 Task: Look for space in Tonekābon, Iran from 2nd September, 2023 to 6th September, 2023 for 2 adults in price range Rs.15000 to Rs.20000. Place can be entire place with 1  bedroom having 1 bed and 1 bathroom. Property type can be house, flat, guest house, hotel. Amenities needed are: washing machine. Booking option can be shelf check-in. Required host language is English.
Action: Mouse moved to (516, 94)
Screenshot: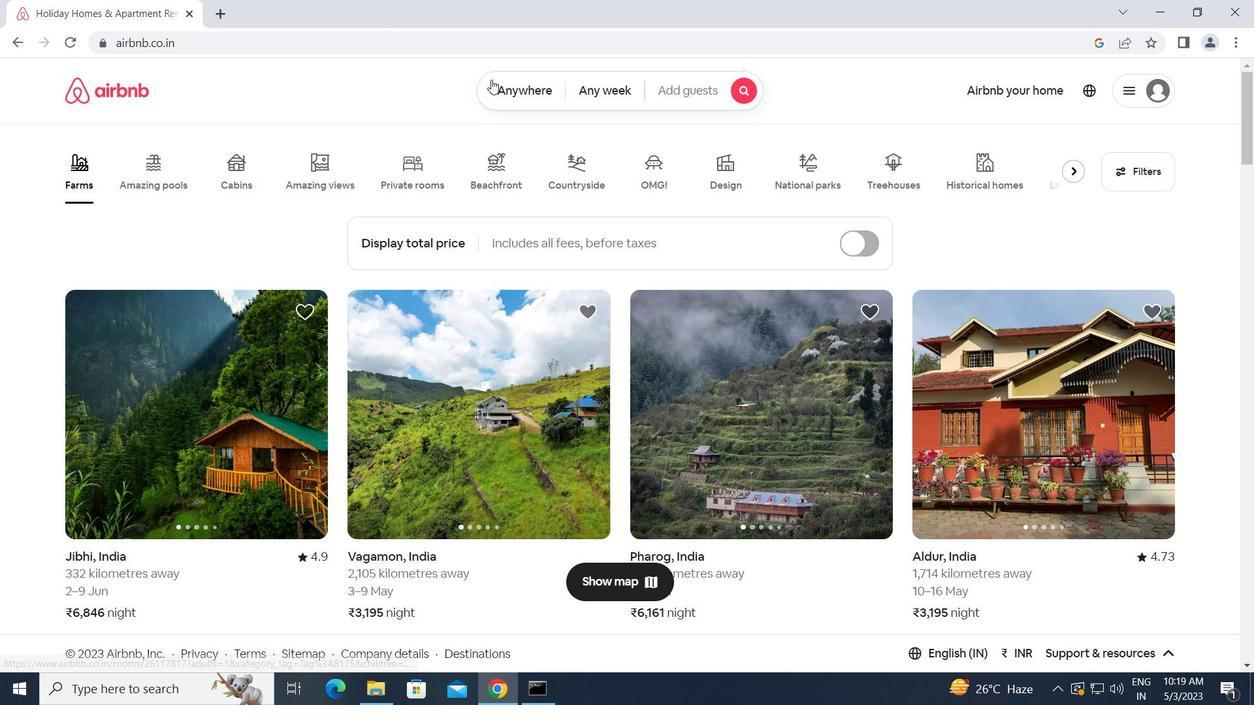 
Action: Mouse pressed left at (516, 94)
Screenshot: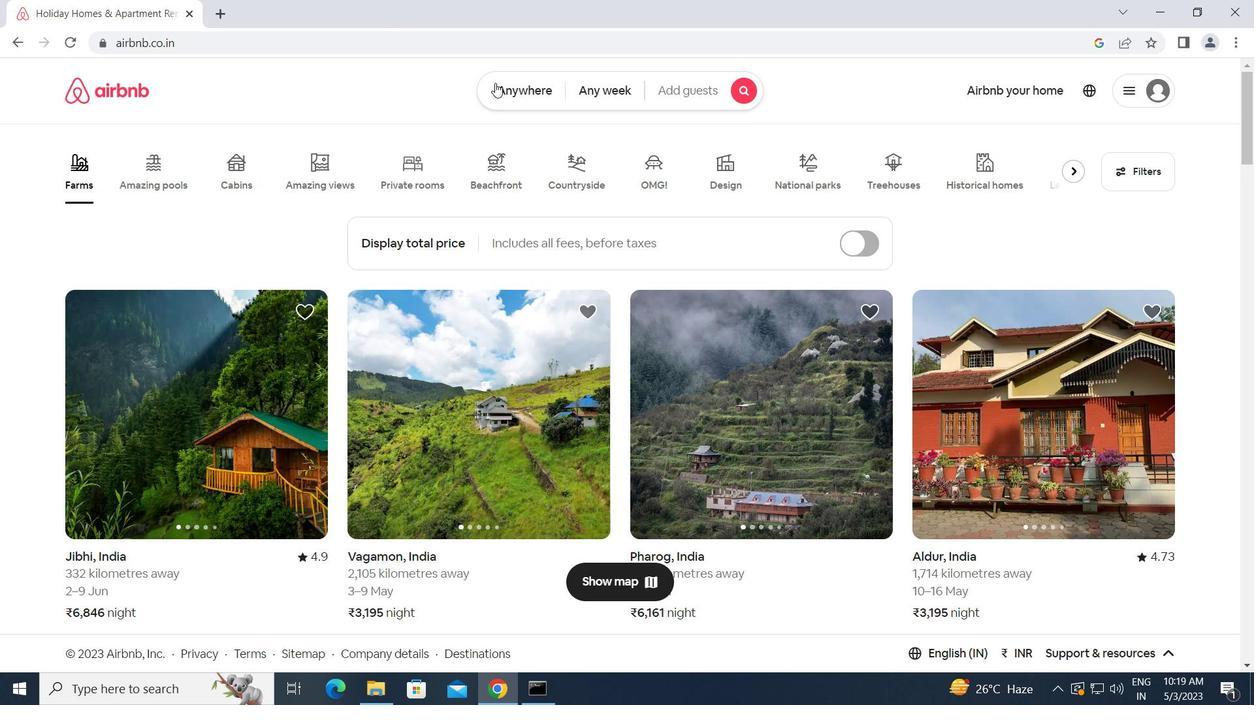 
Action: Mouse moved to (452, 154)
Screenshot: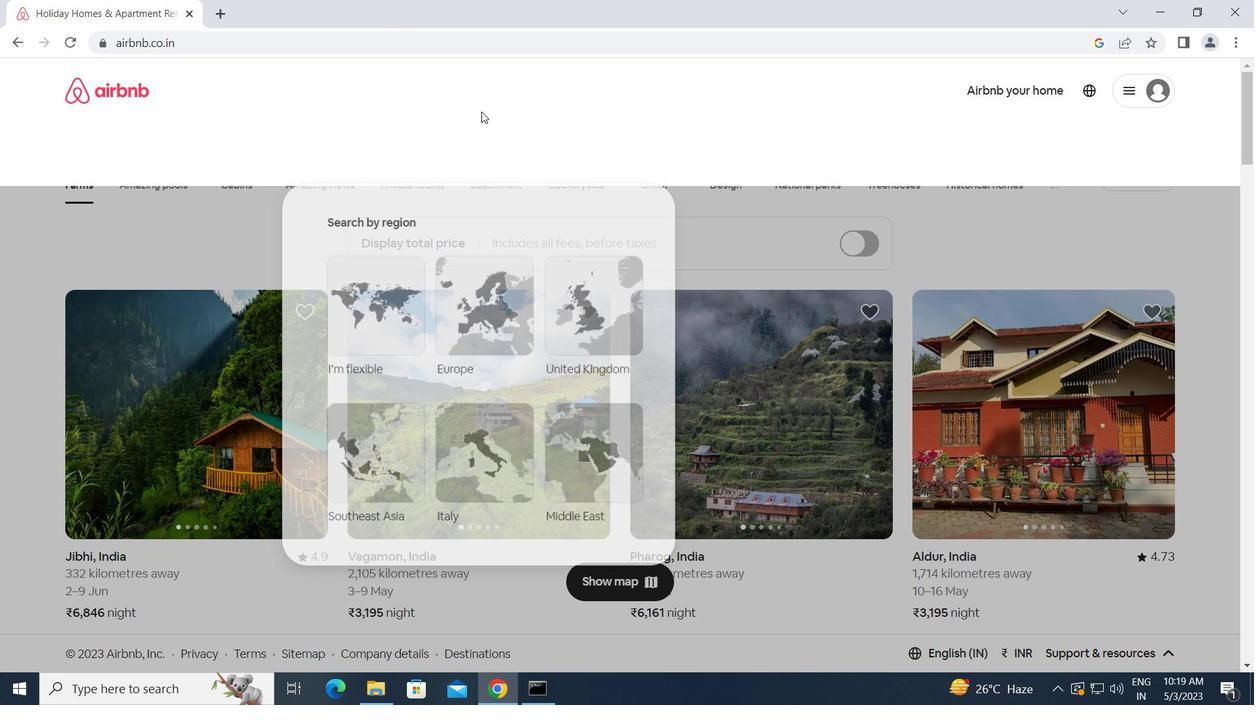 
Action: Mouse pressed left at (452, 154)
Screenshot: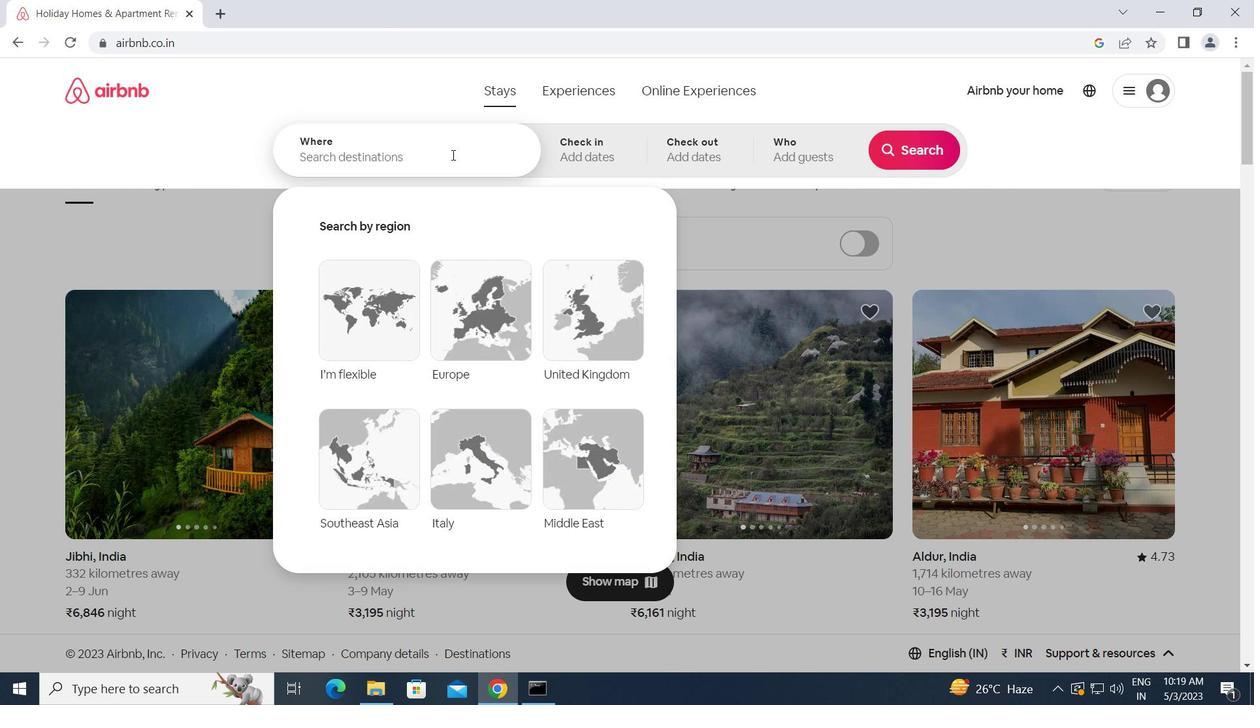 
Action: Key pressed t<Key.caps_lock>onekabon,<Key.space><Key.caps_lock>i<Key.caps_lock>ran<Key.enter>
Screenshot: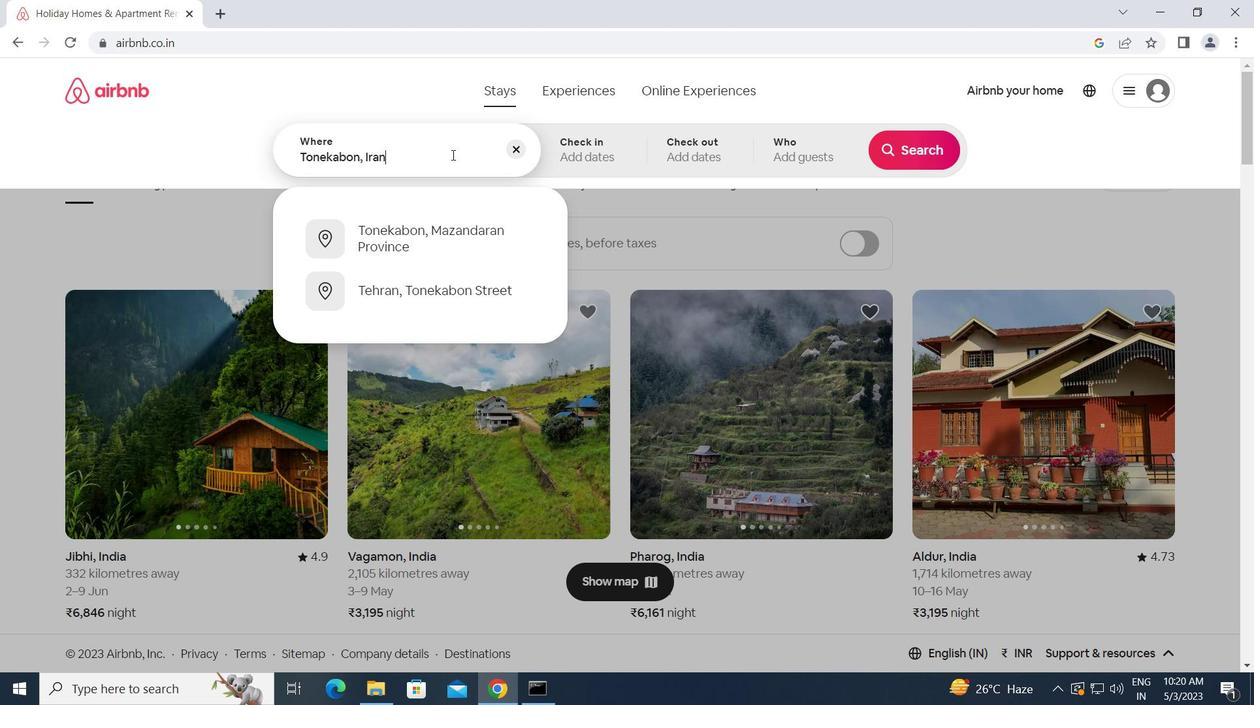 
Action: Mouse moved to (913, 273)
Screenshot: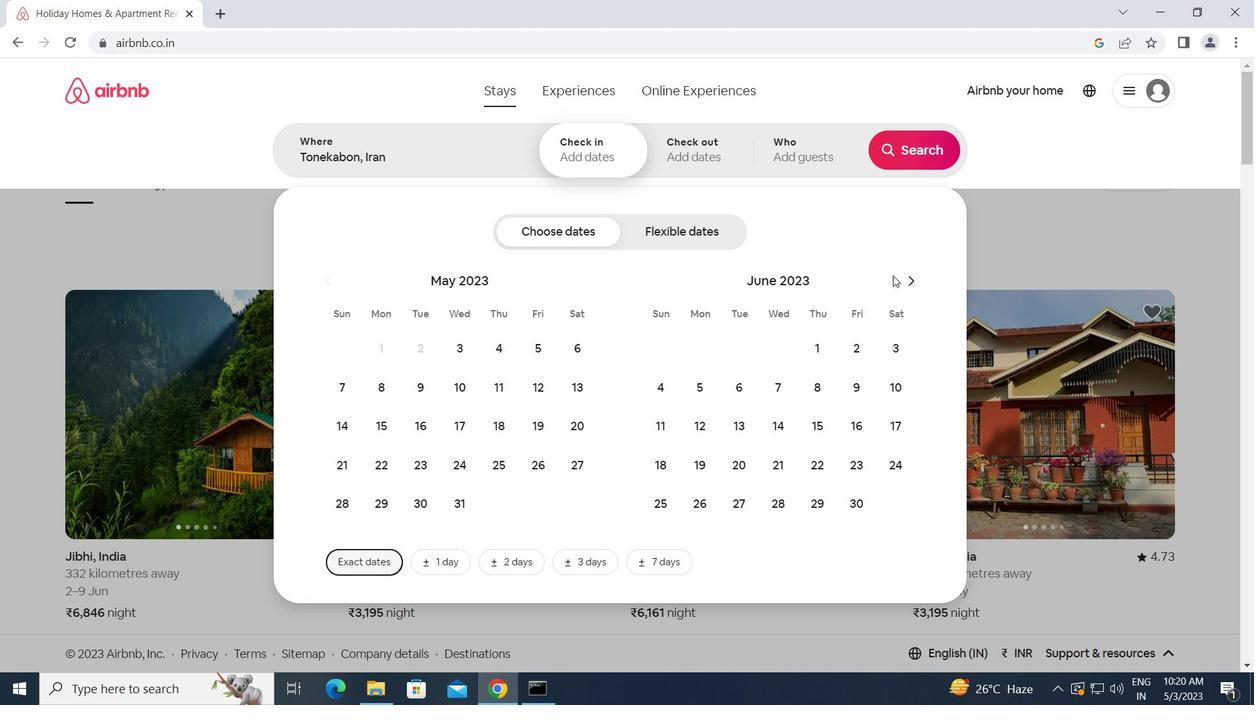 
Action: Mouse pressed left at (913, 273)
Screenshot: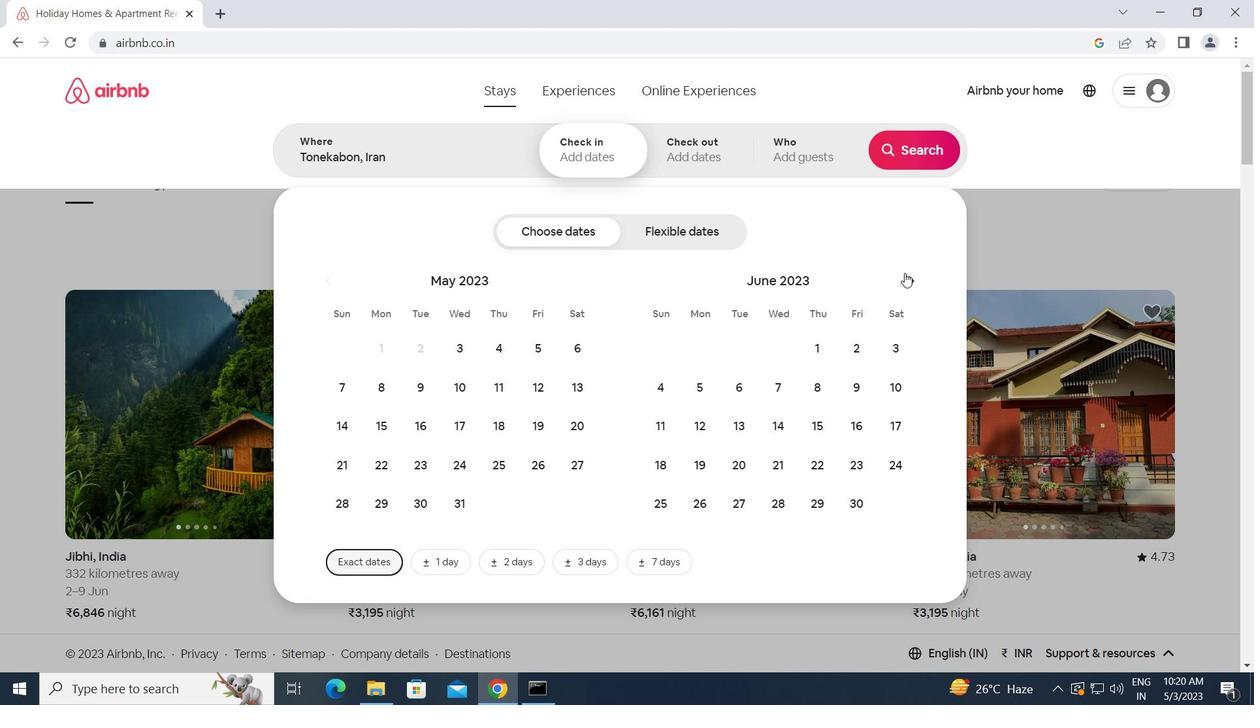 
Action: Mouse pressed left at (913, 273)
Screenshot: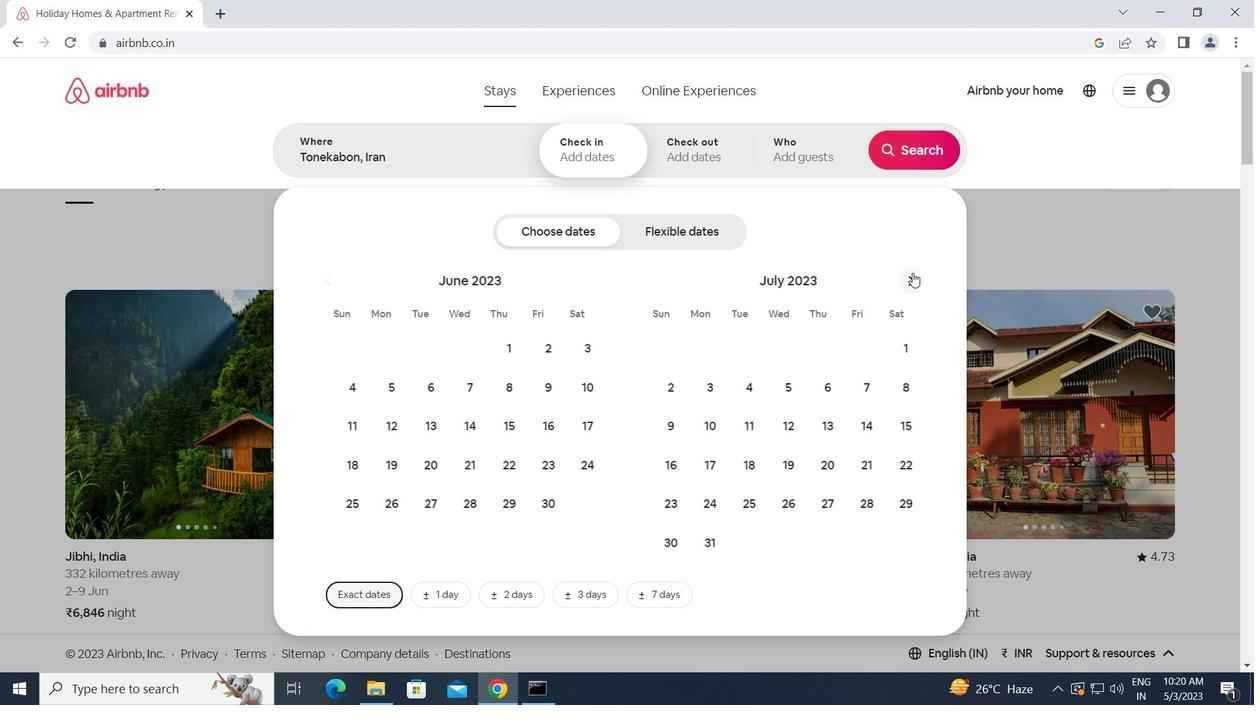 
Action: Mouse pressed left at (913, 273)
Screenshot: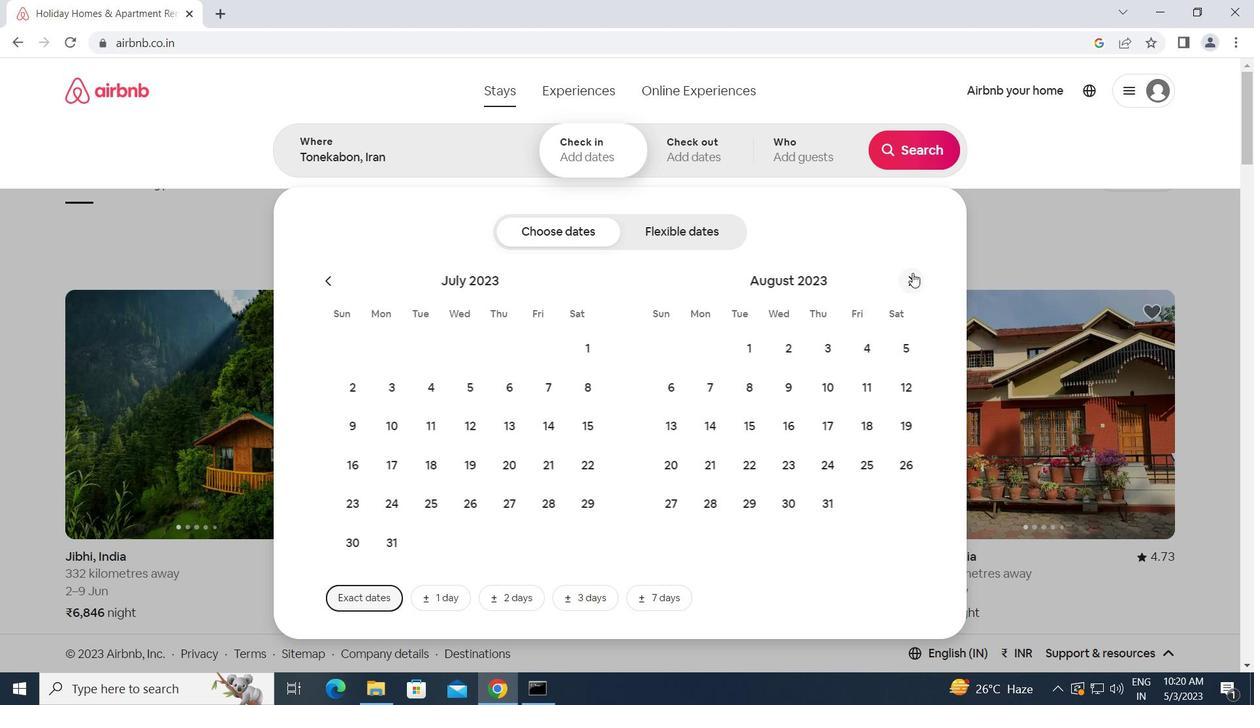 
Action: Mouse moved to (898, 345)
Screenshot: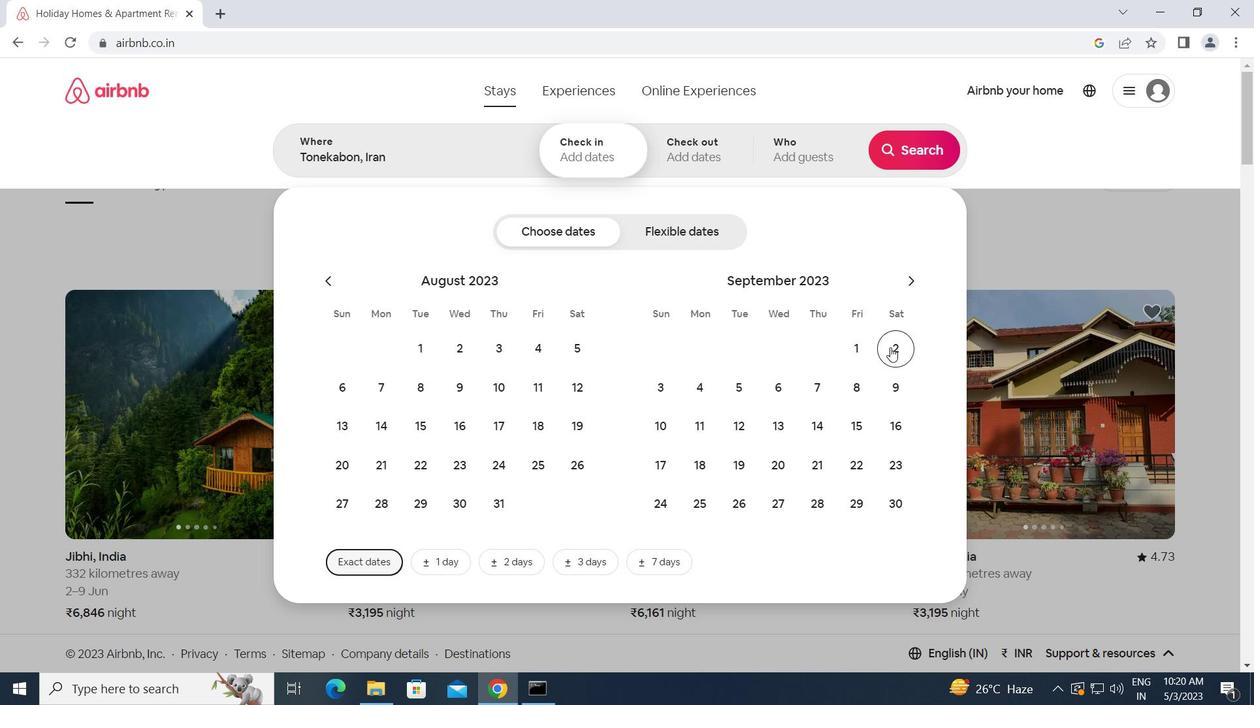 
Action: Mouse pressed left at (898, 345)
Screenshot: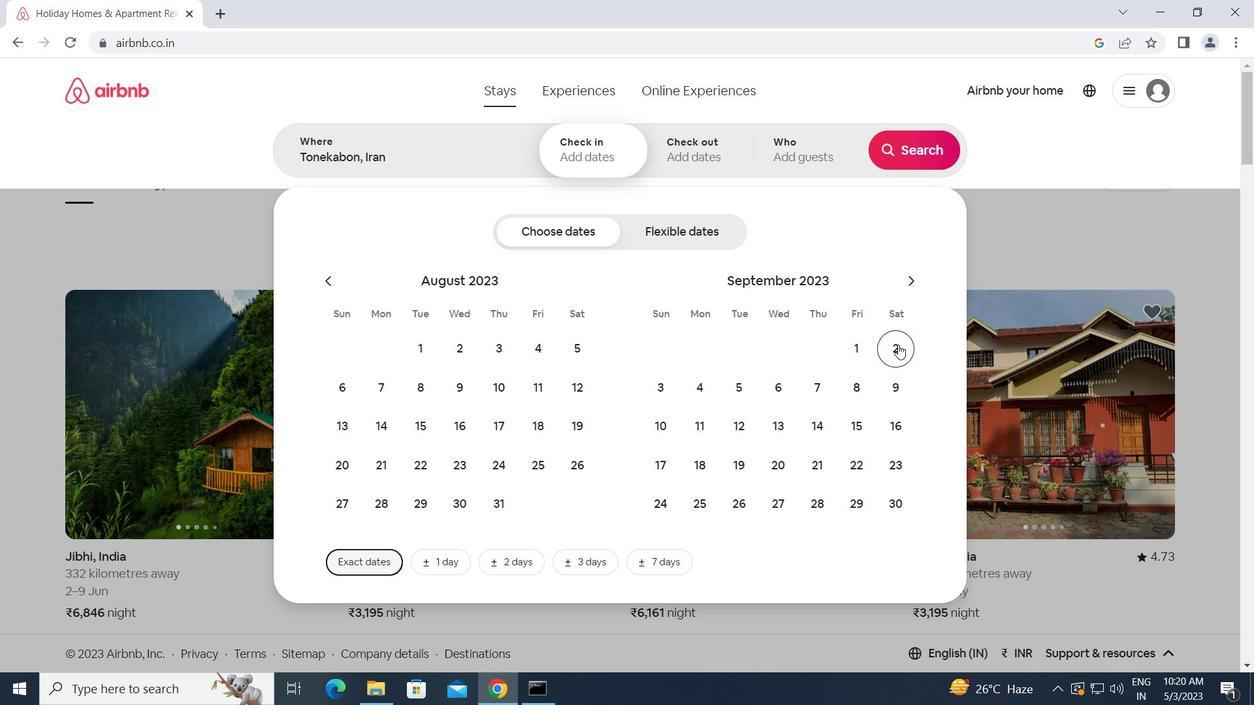
Action: Mouse moved to (778, 387)
Screenshot: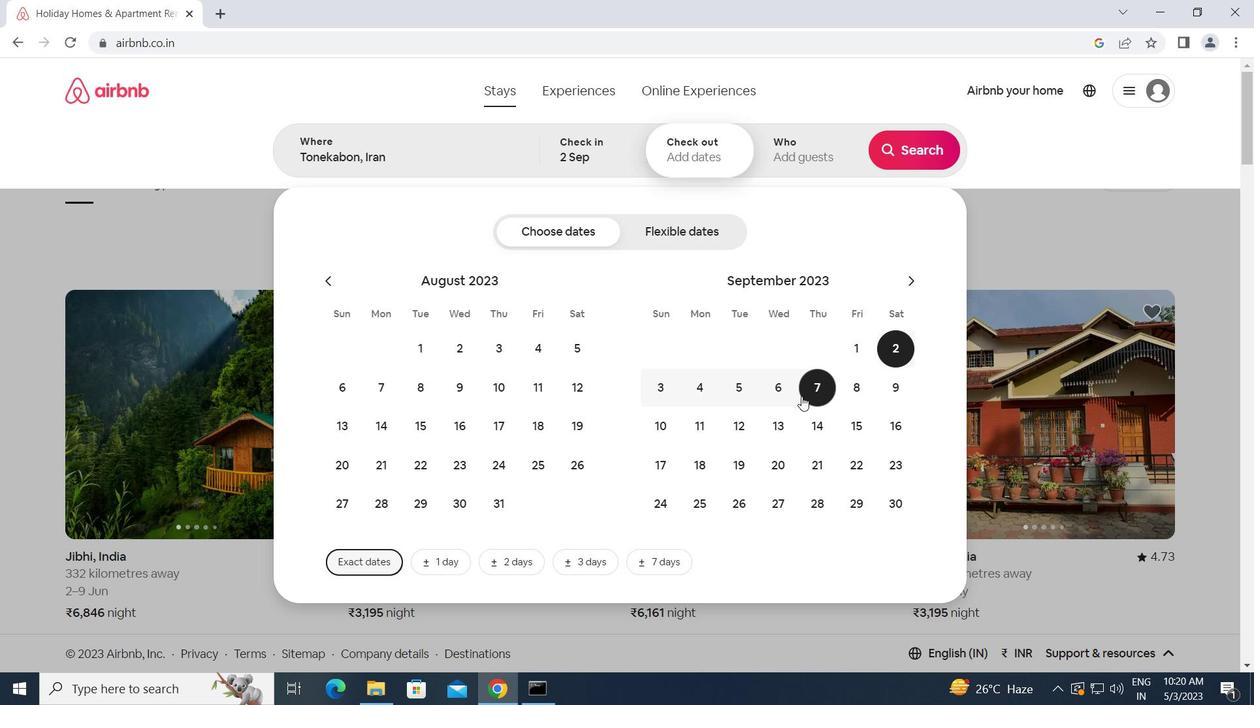 
Action: Mouse pressed left at (778, 387)
Screenshot: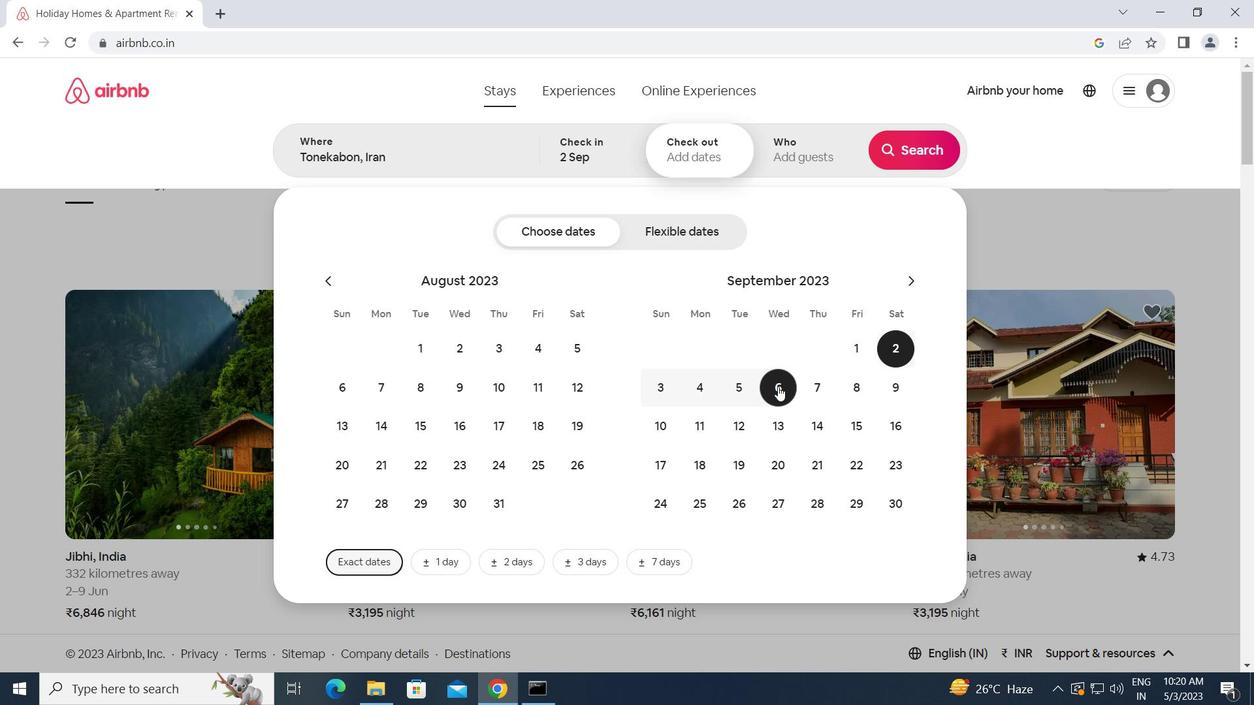 
Action: Mouse moved to (795, 154)
Screenshot: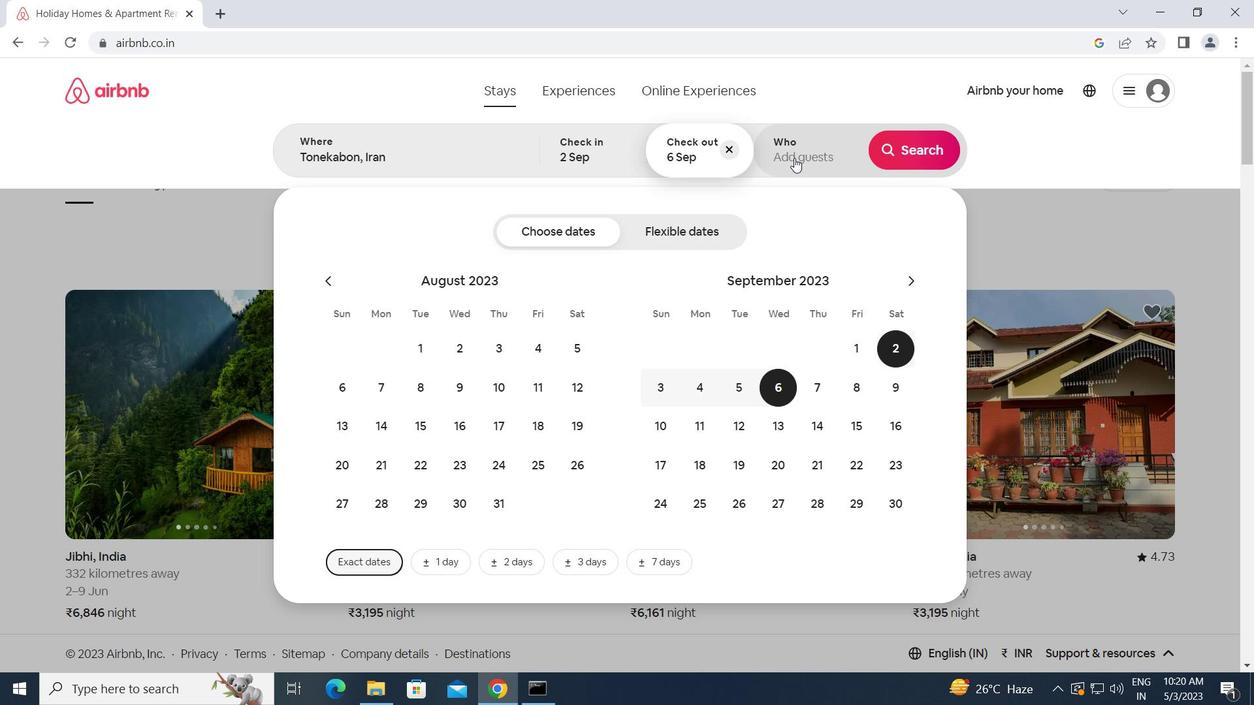 
Action: Mouse pressed left at (795, 154)
Screenshot: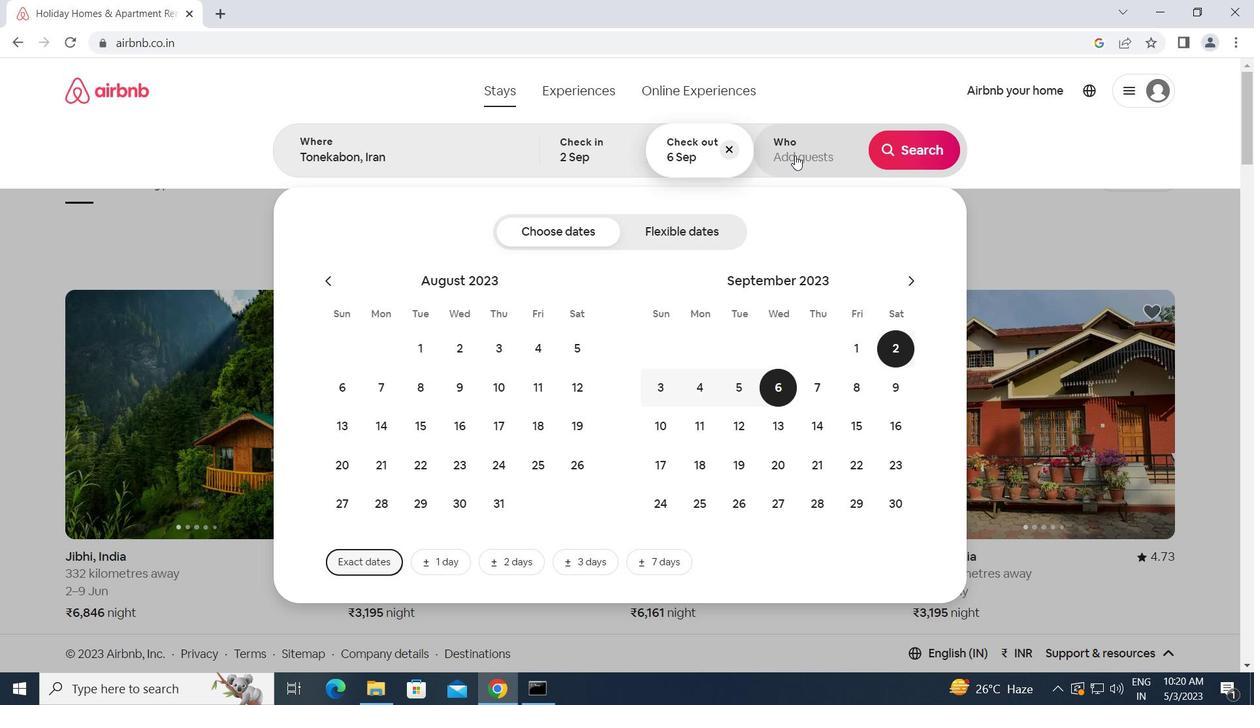 
Action: Mouse moved to (920, 236)
Screenshot: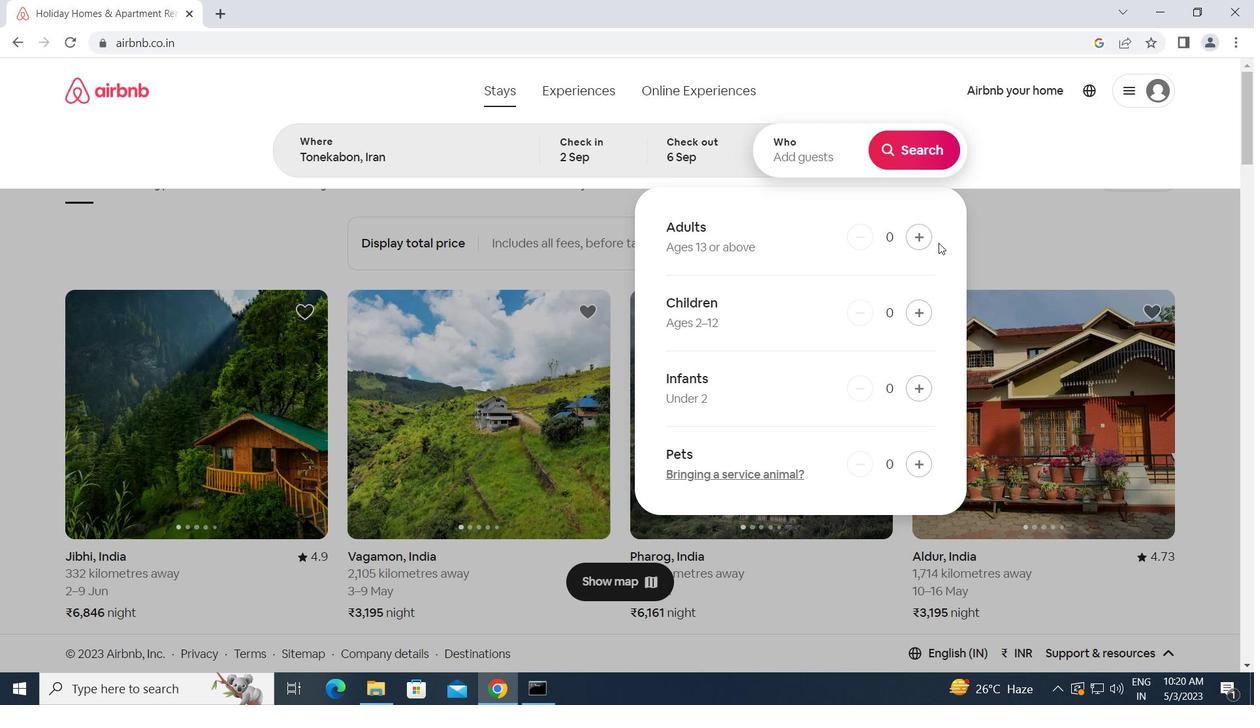 
Action: Mouse pressed left at (920, 236)
Screenshot: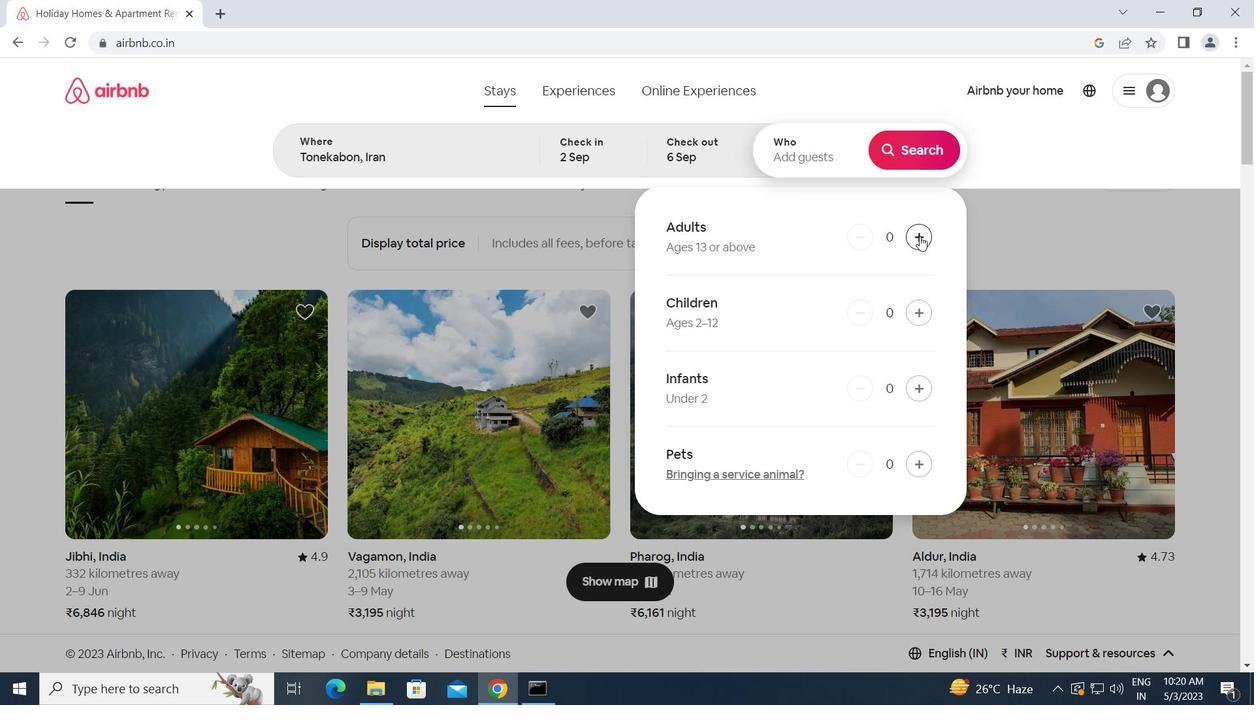 
Action: Mouse pressed left at (920, 236)
Screenshot: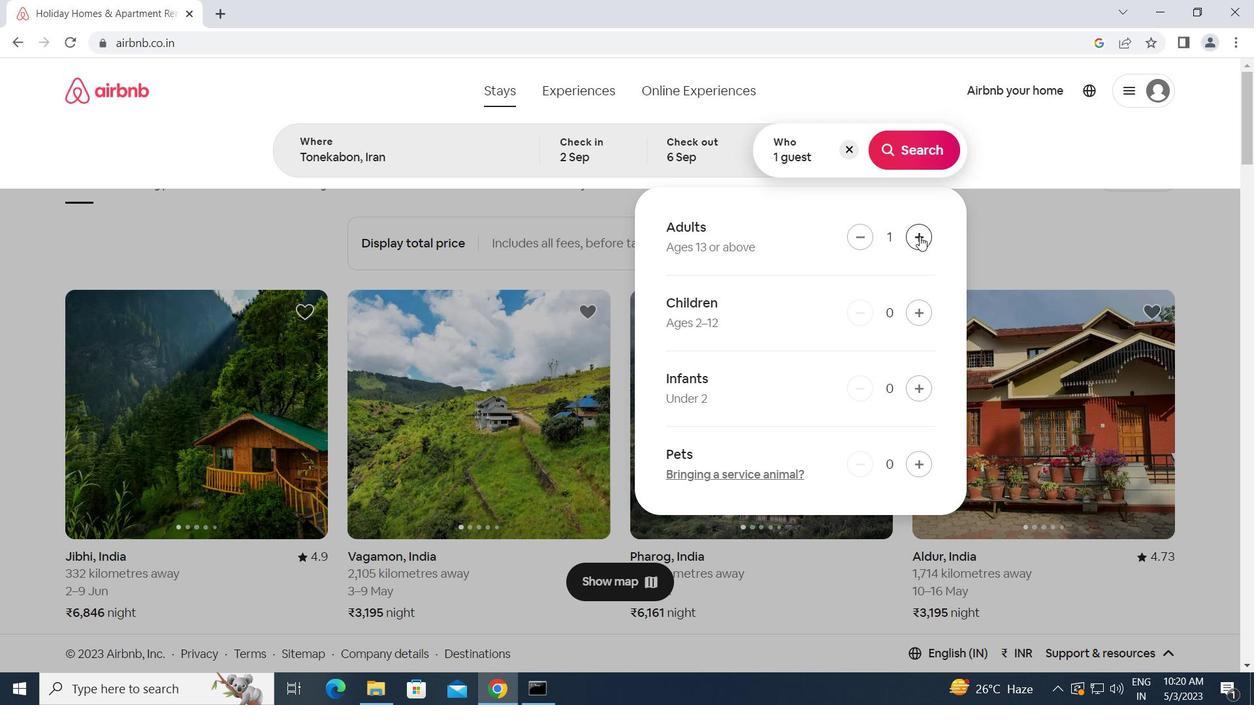 
Action: Mouse moved to (911, 163)
Screenshot: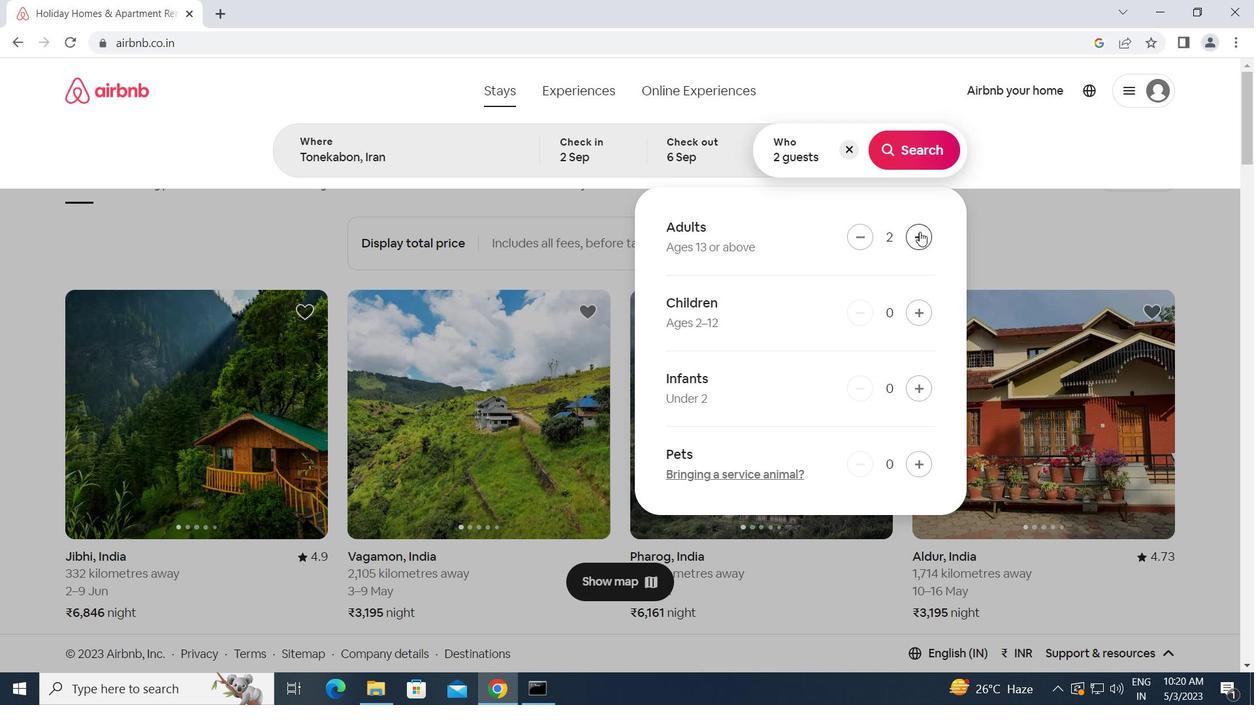 
Action: Mouse pressed left at (911, 163)
Screenshot: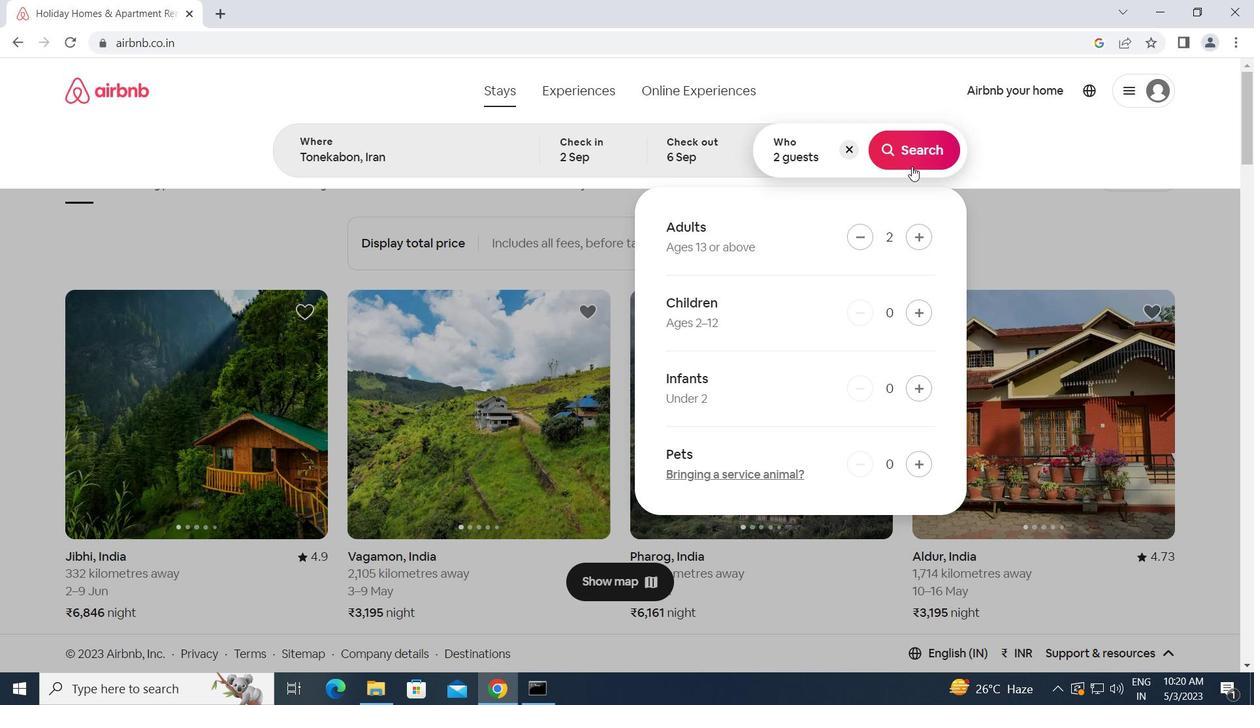 
Action: Mouse moved to (1182, 152)
Screenshot: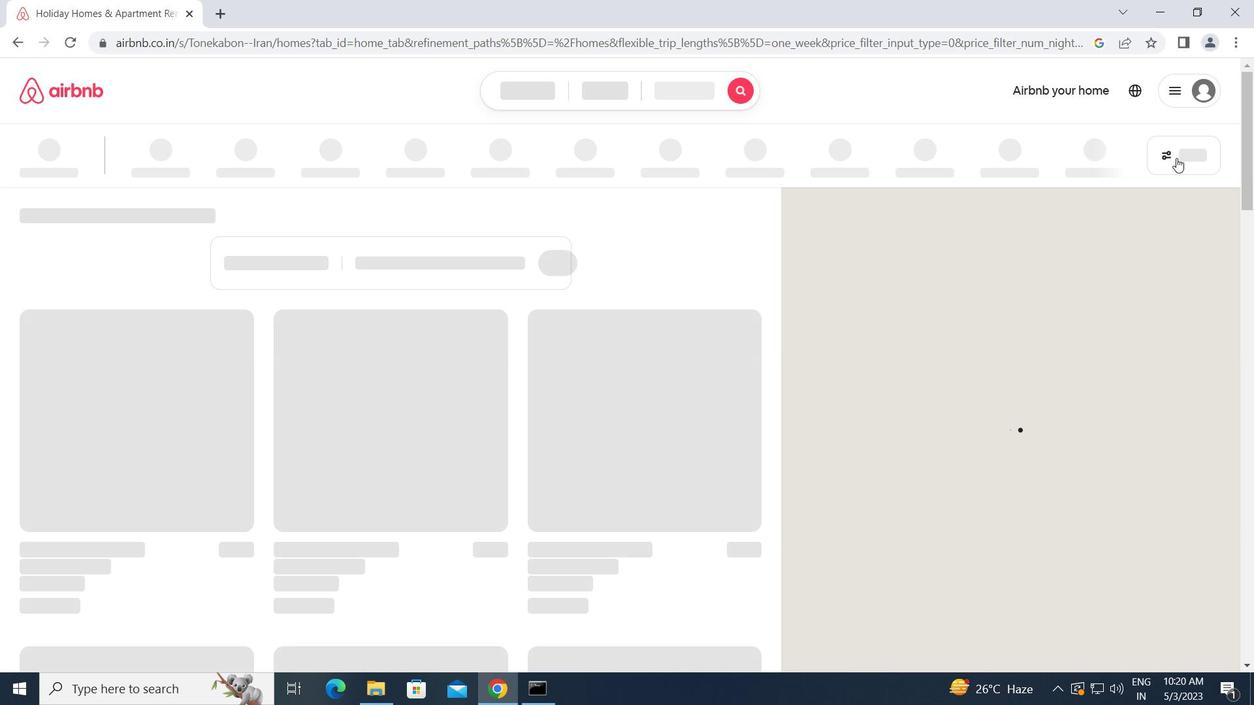 
Action: Mouse pressed left at (1182, 152)
Screenshot: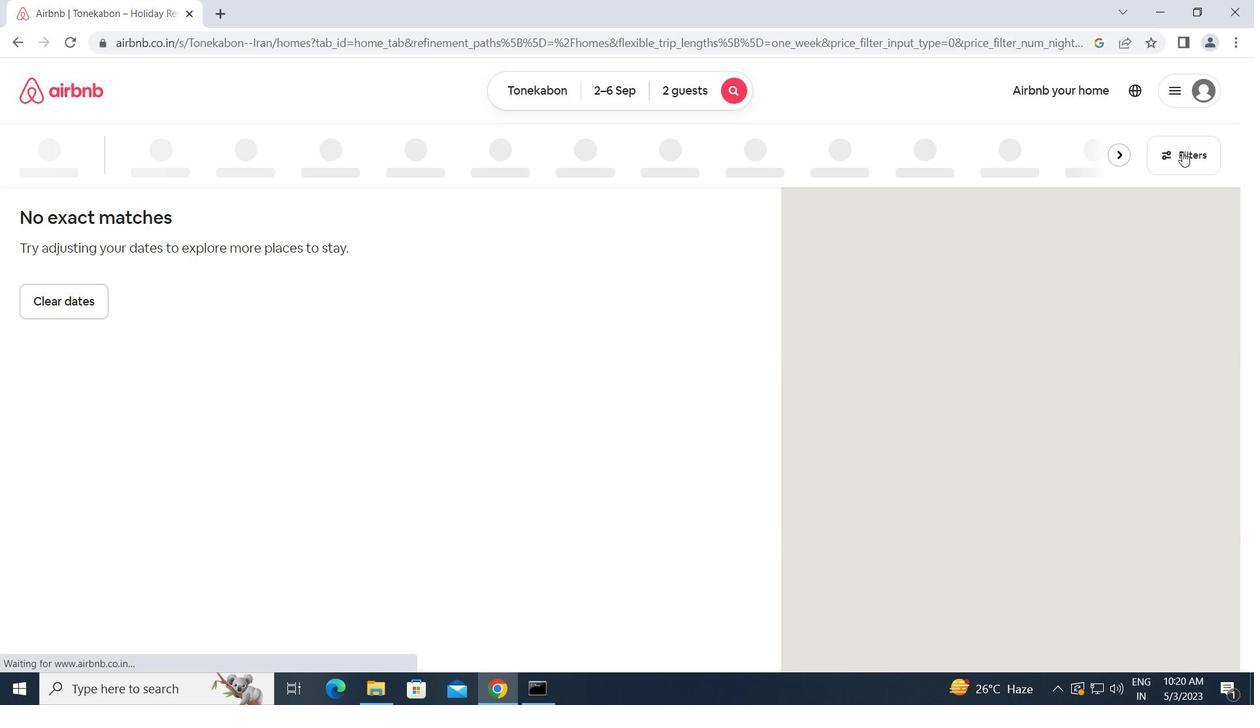 
Action: Mouse moved to (433, 253)
Screenshot: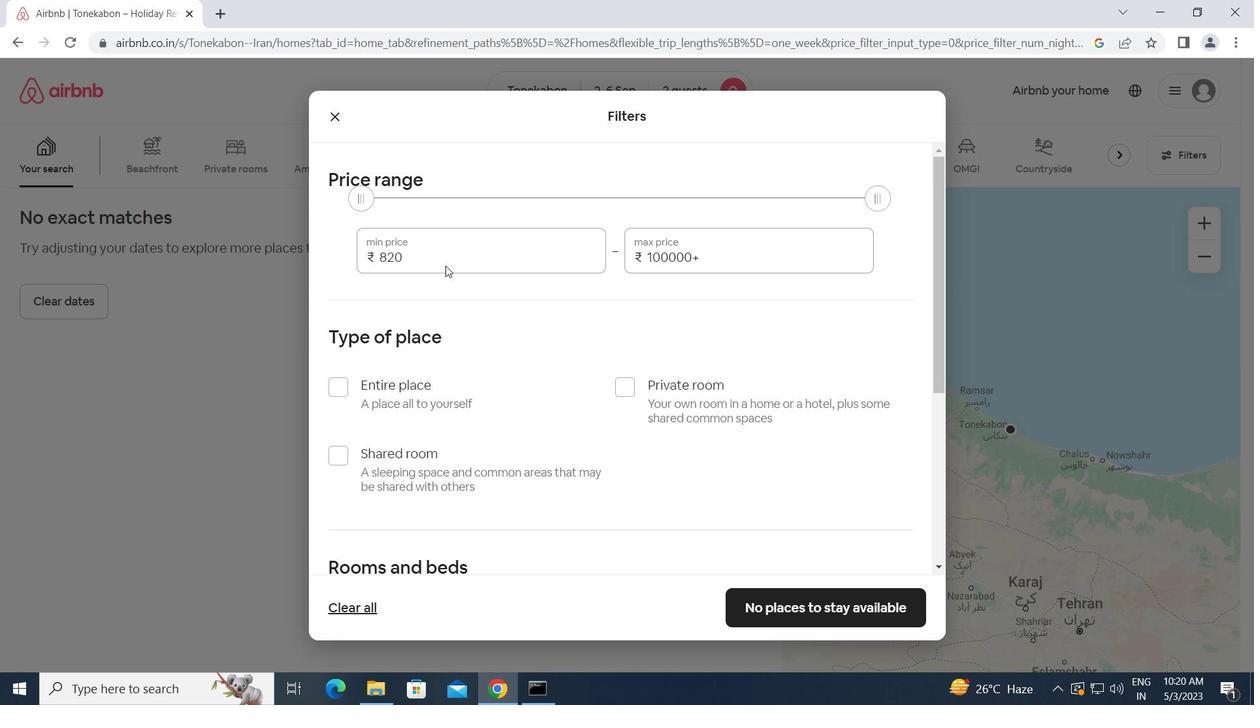 
Action: Mouse pressed left at (433, 253)
Screenshot: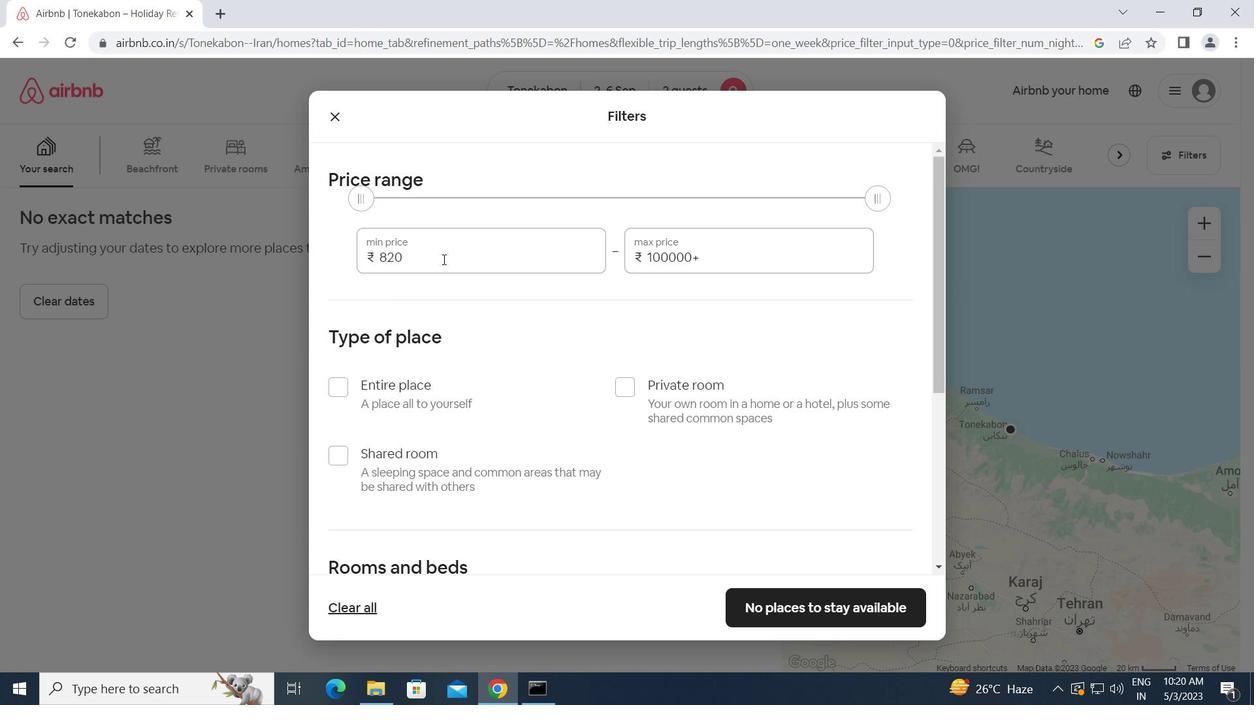 
Action: Mouse moved to (363, 261)
Screenshot: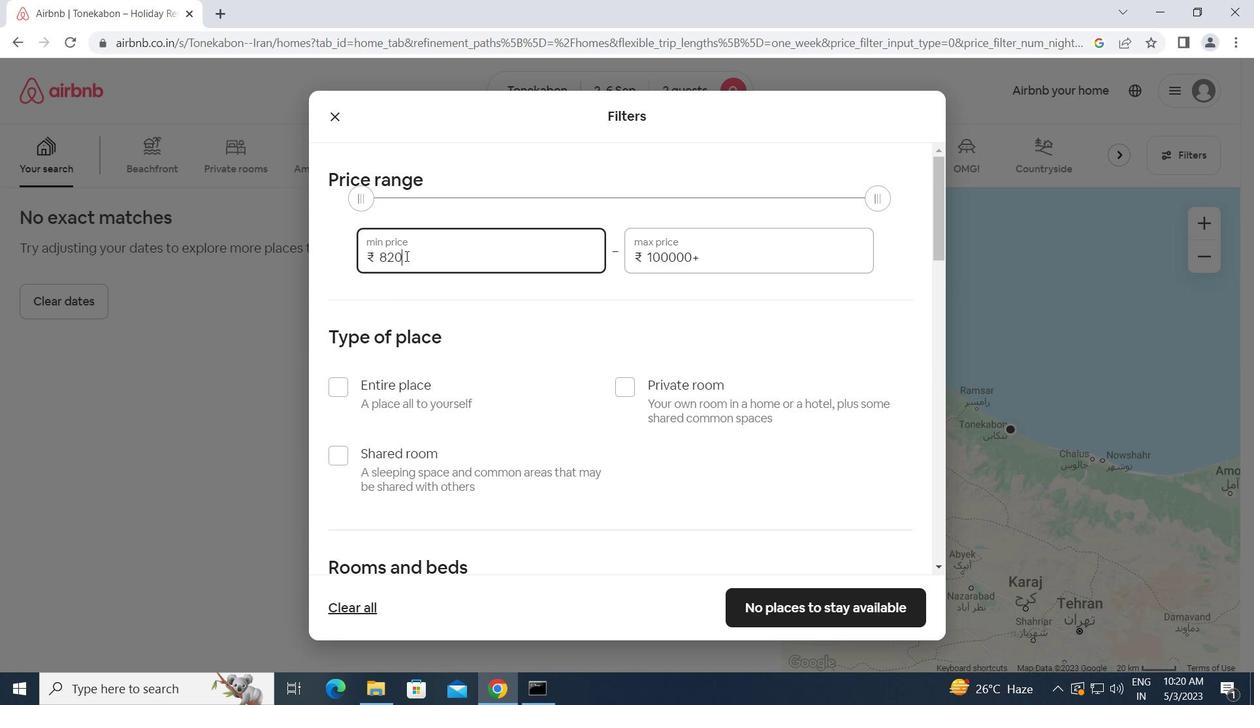
Action: Key pressed 15000<Key.tab>200<Key.backspace><Key.backspace><Key.backspace><Key.backspace><Key.backspace><Key.backspace><Key.backspace><Key.backspace><Key.backspace><Key.backspace><Key.backspace><Key.backspace><Key.backspace><Key.backspace><Key.backspace><Key.backspace><Key.backspace>20000
Screenshot: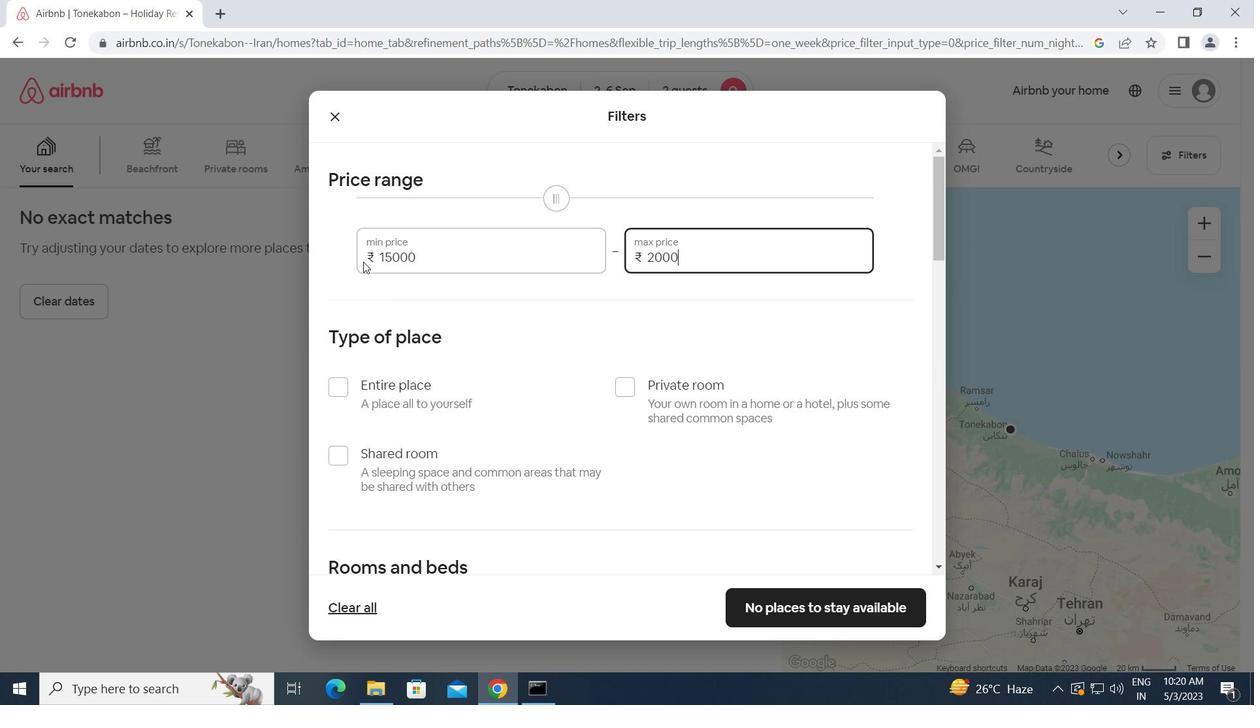 
Action: Mouse moved to (333, 391)
Screenshot: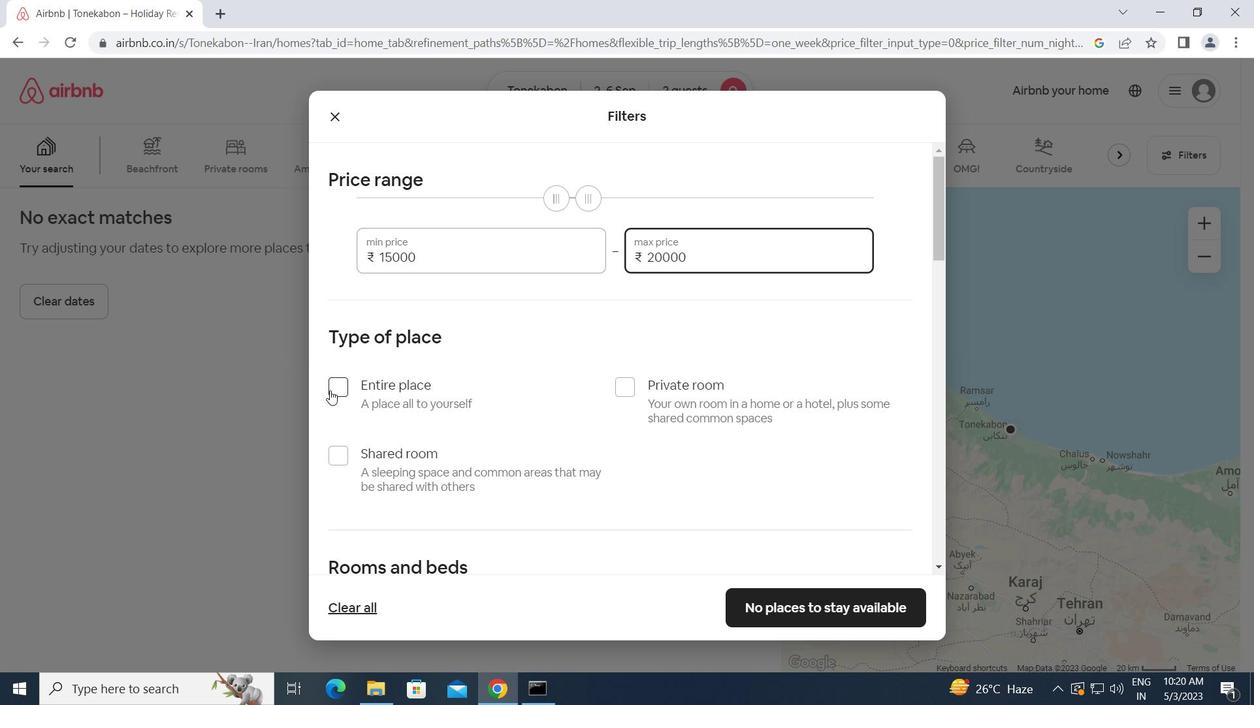 
Action: Mouse pressed left at (333, 391)
Screenshot: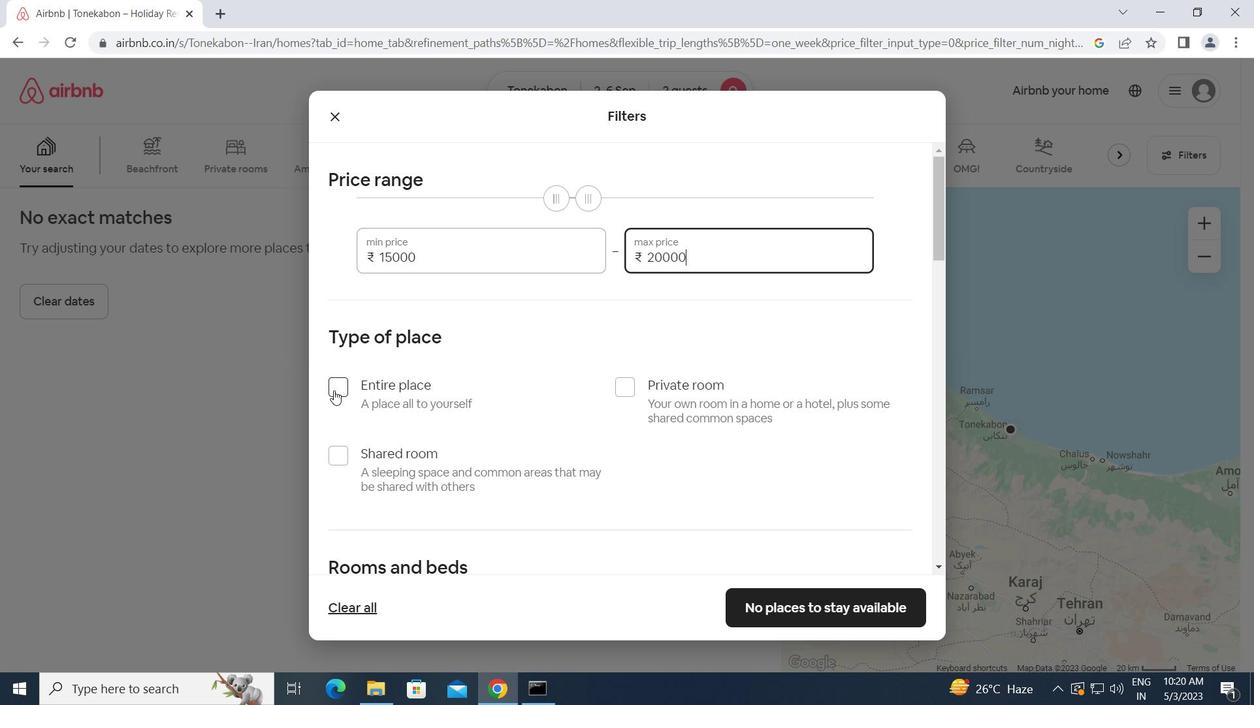 
Action: Mouse moved to (404, 405)
Screenshot: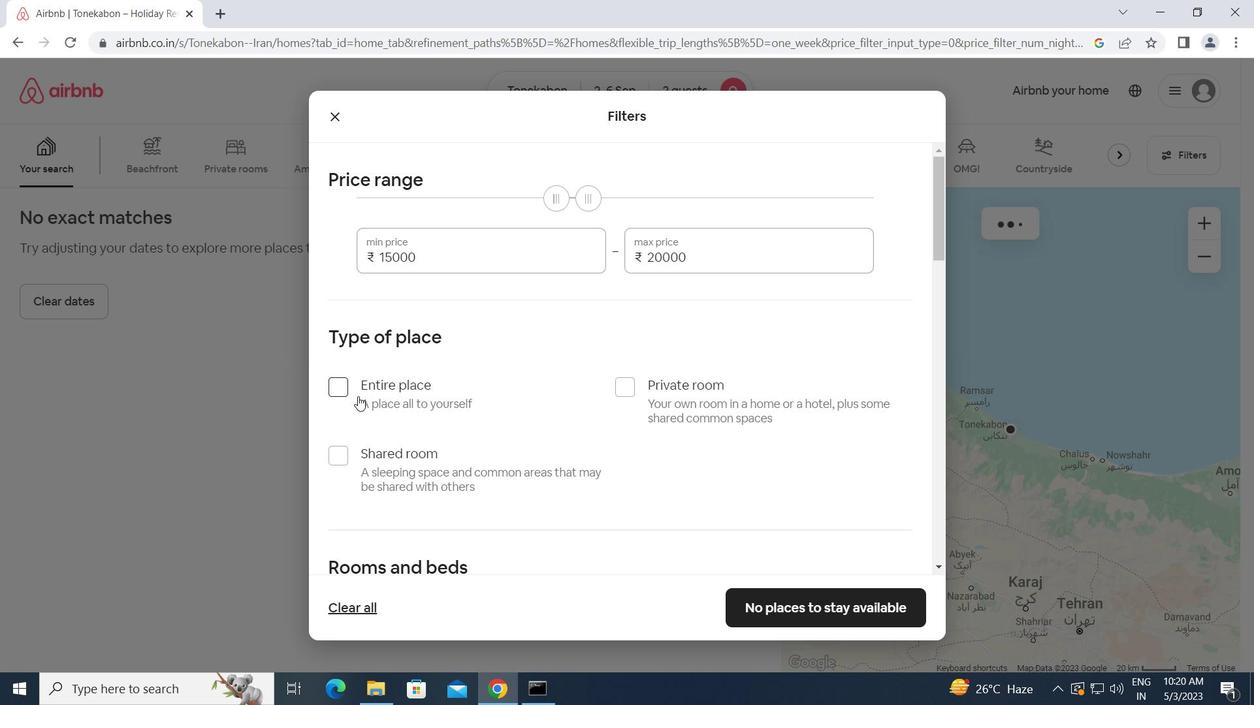 
Action: Mouse scrolled (404, 404) with delta (0, 0)
Screenshot: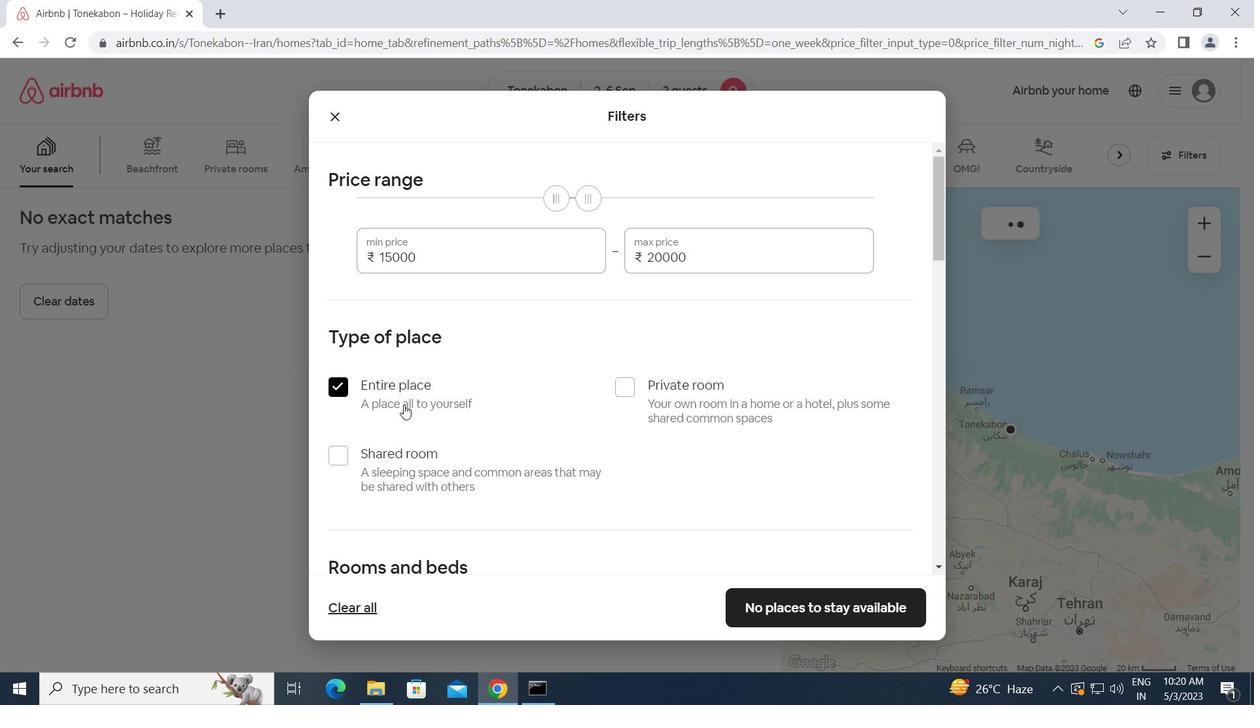
Action: Mouse scrolled (404, 404) with delta (0, 0)
Screenshot: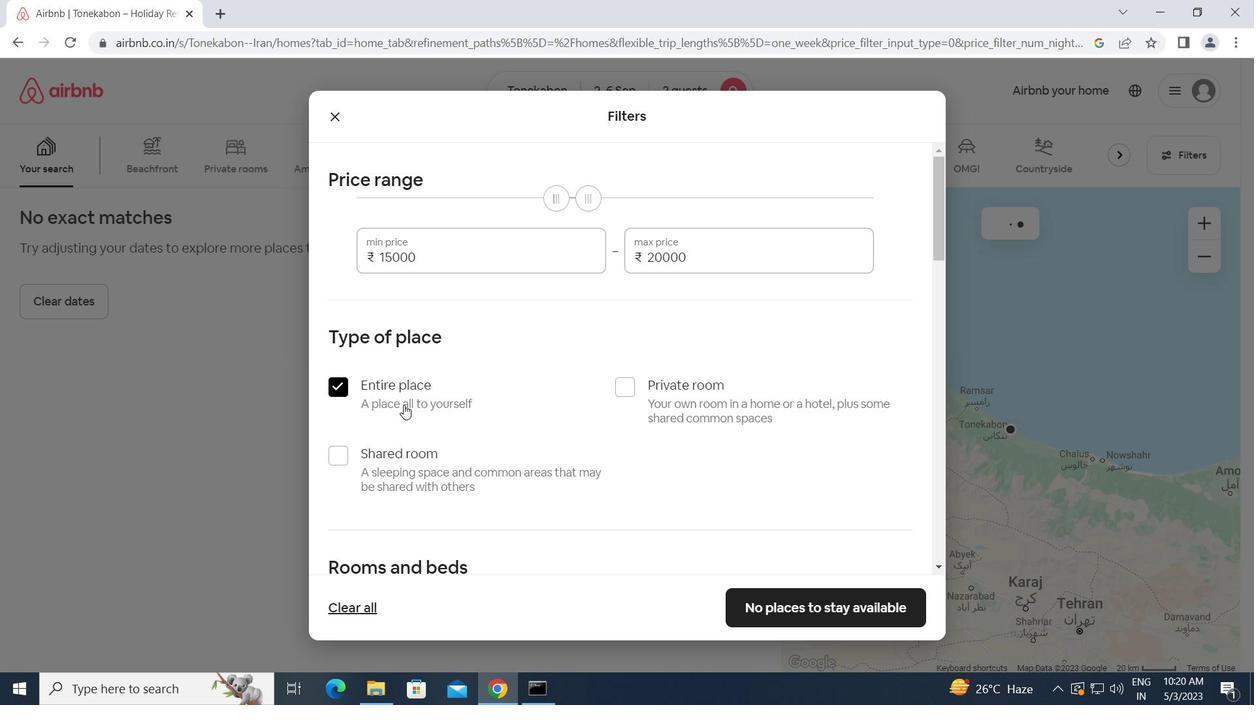 
Action: Mouse scrolled (404, 404) with delta (0, 0)
Screenshot: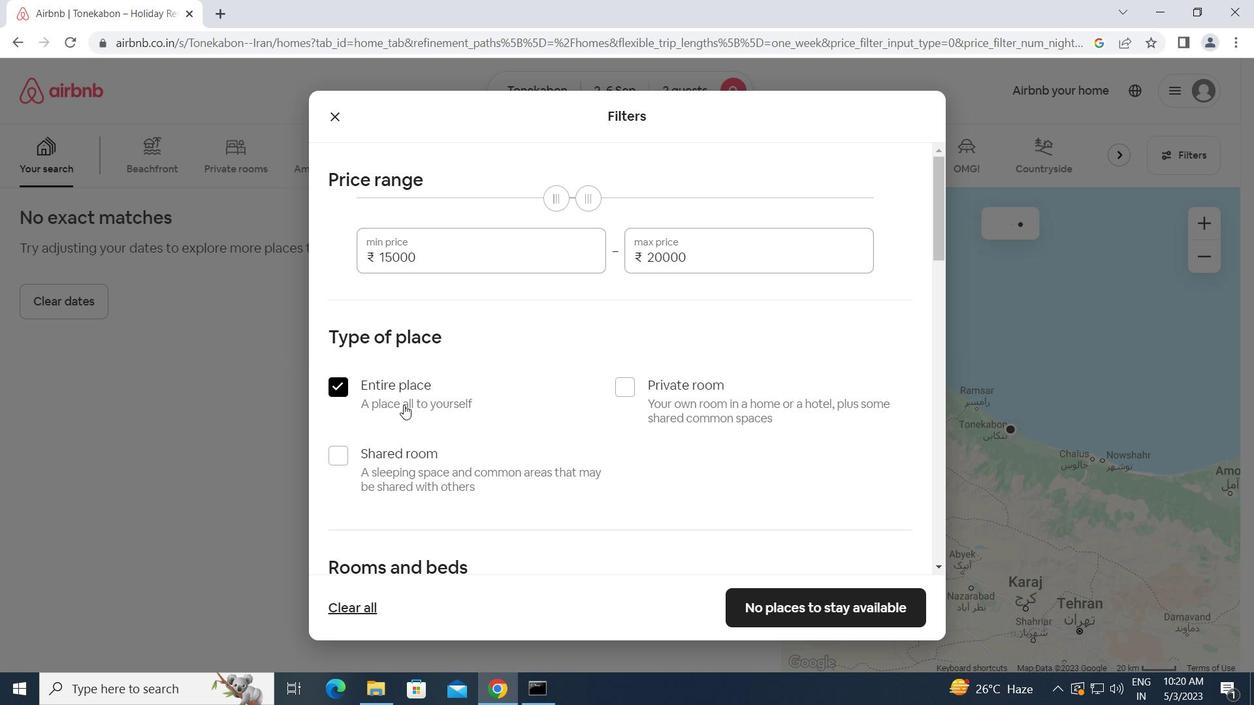 
Action: Mouse scrolled (404, 404) with delta (0, 0)
Screenshot: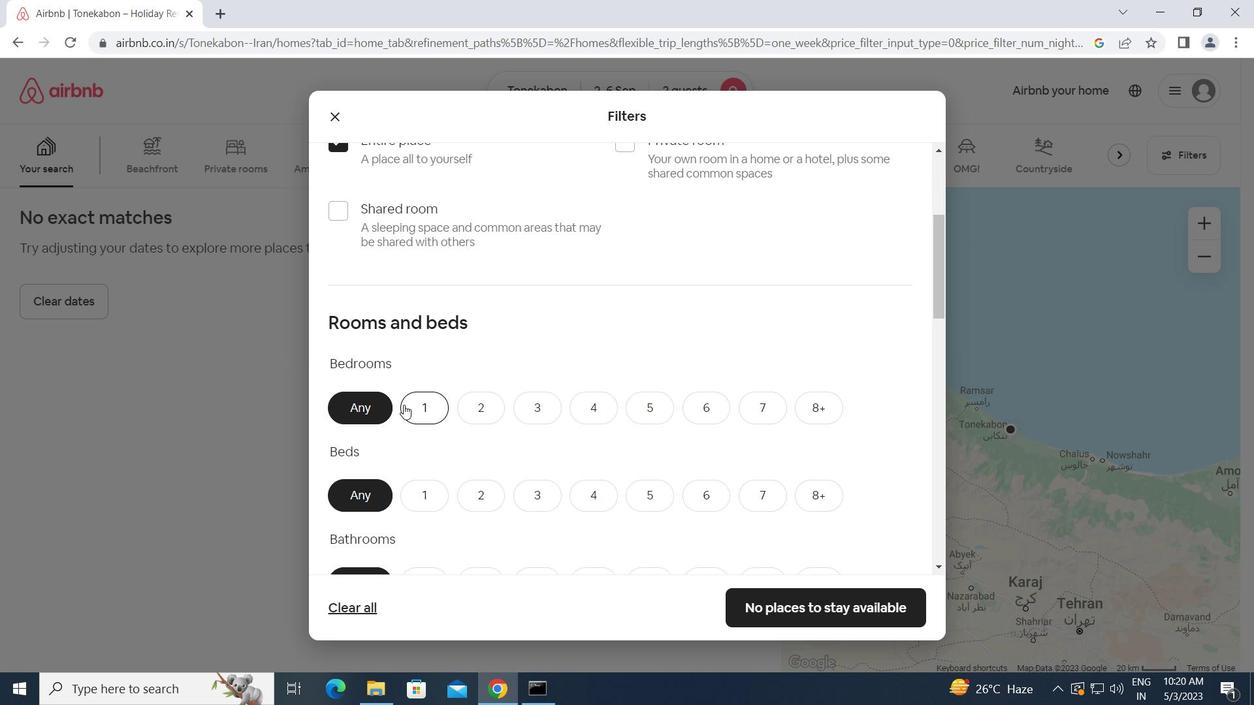 
Action: Mouse moved to (419, 333)
Screenshot: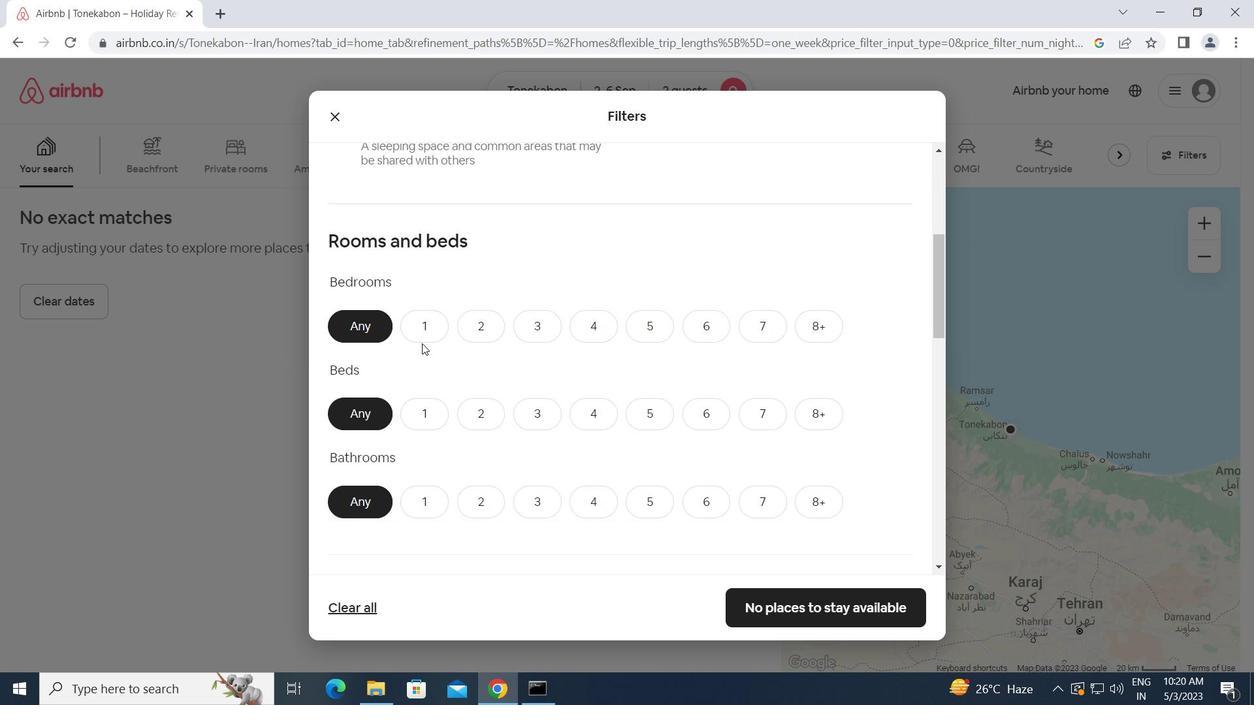 
Action: Mouse pressed left at (419, 333)
Screenshot: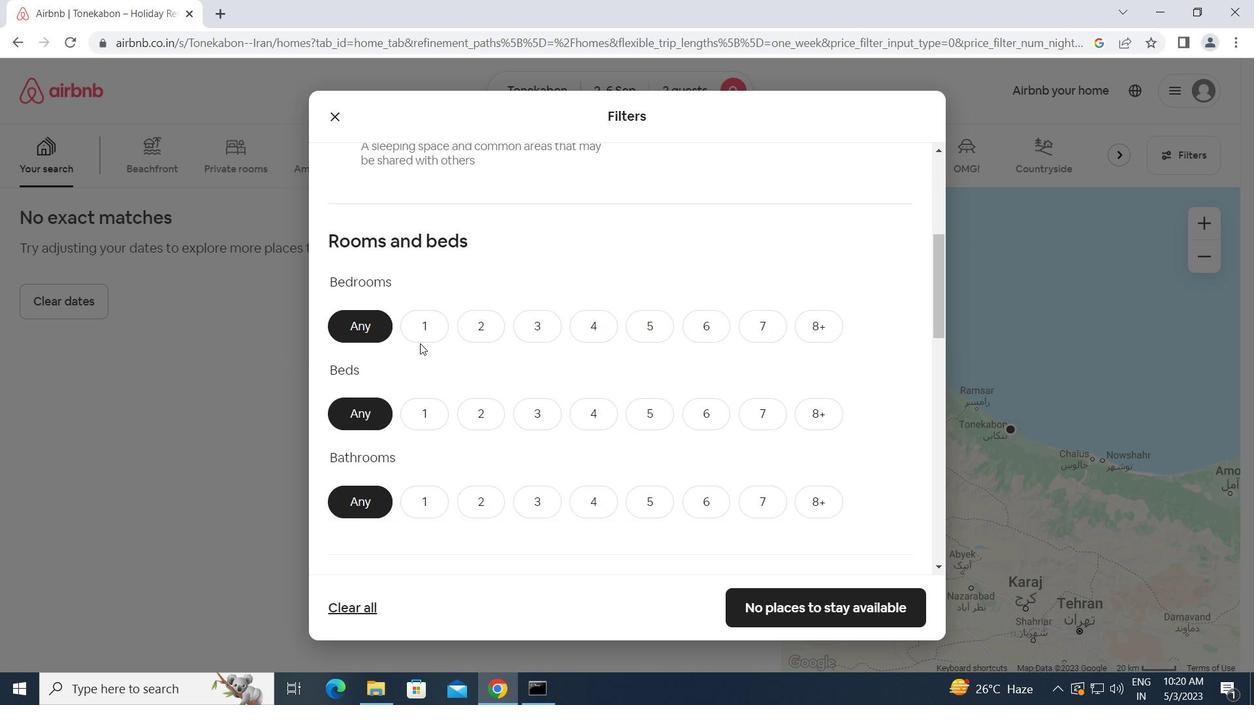 
Action: Mouse moved to (427, 410)
Screenshot: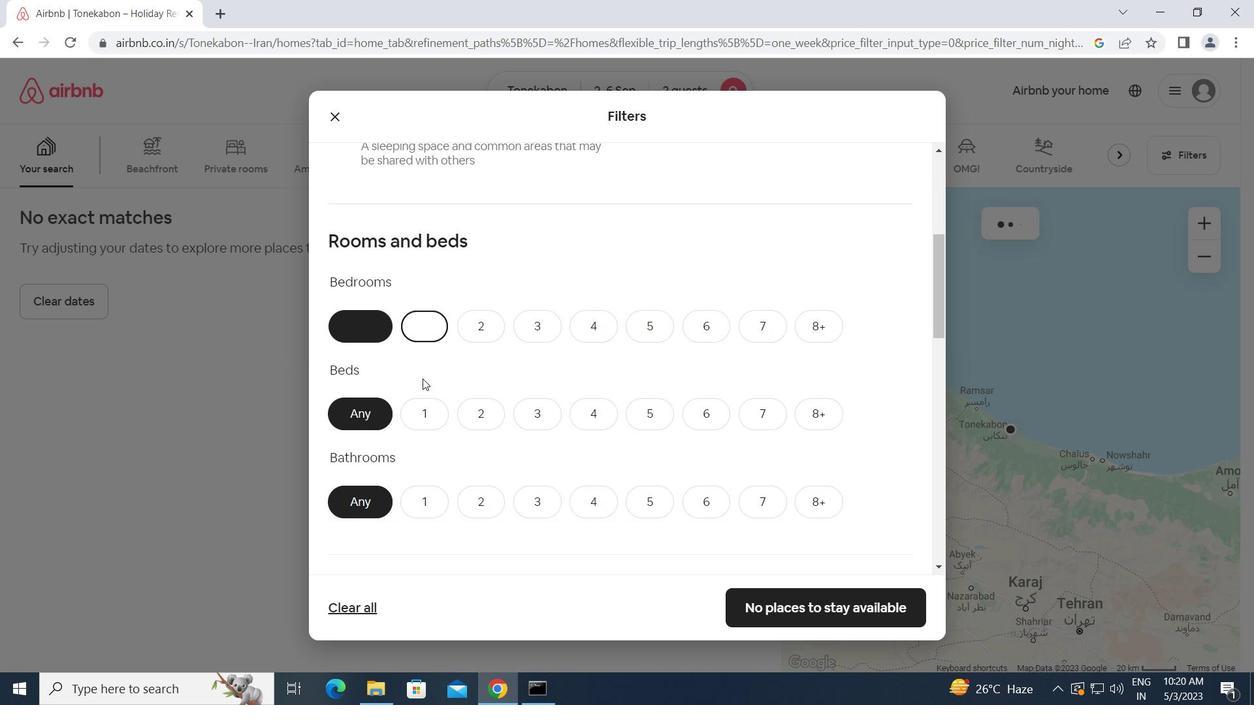
Action: Mouse pressed left at (427, 410)
Screenshot: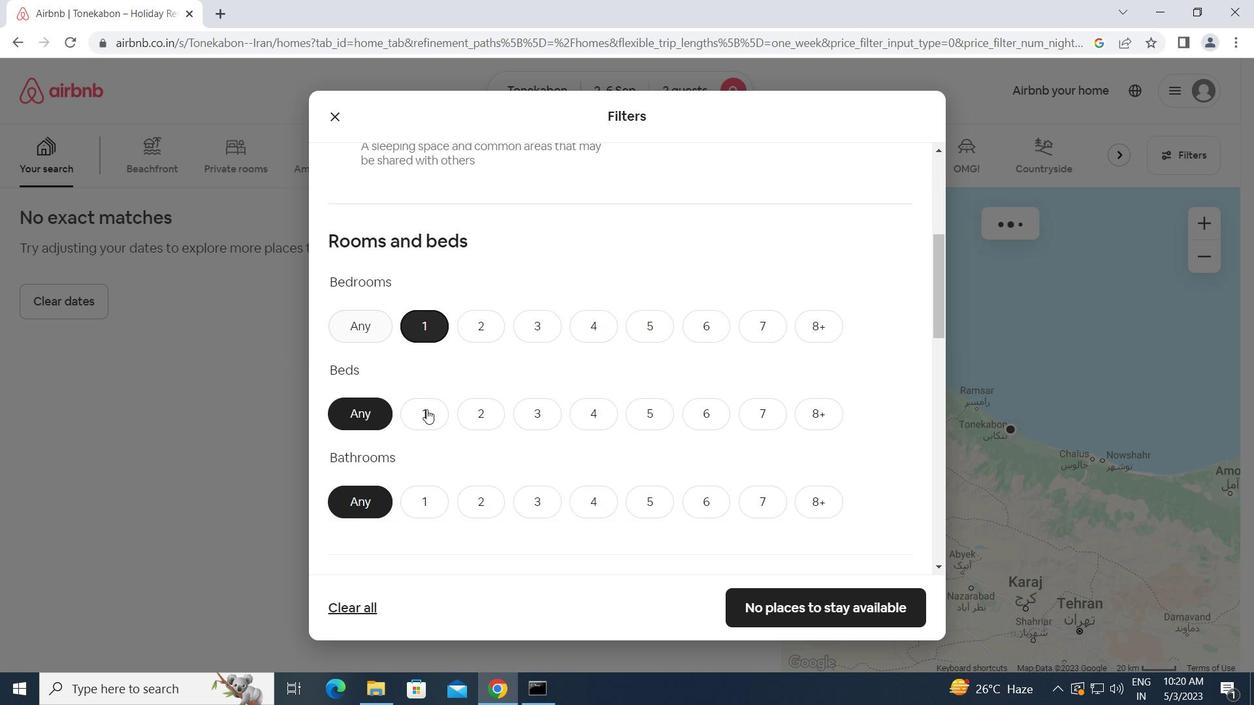 
Action: Mouse moved to (433, 490)
Screenshot: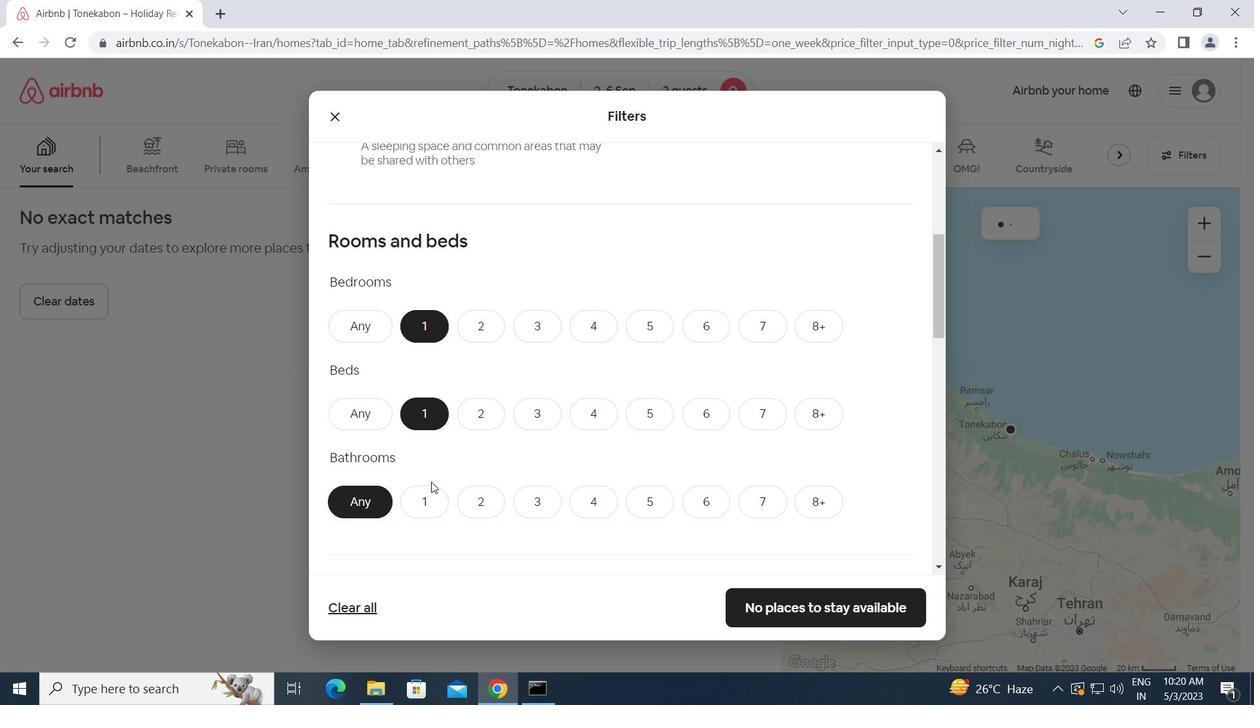 
Action: Mouse pressed left at (433, 490)
Screenshot: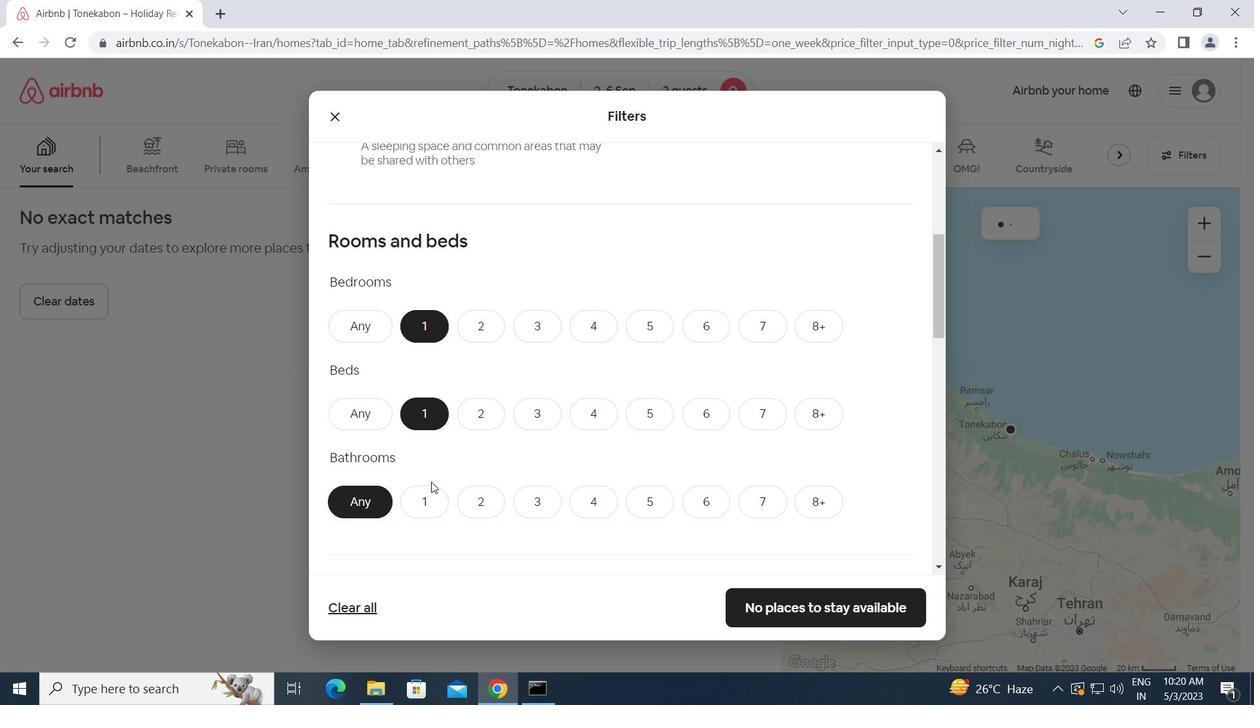 
Action: Mouse moved to (440, 491)
Screenshot: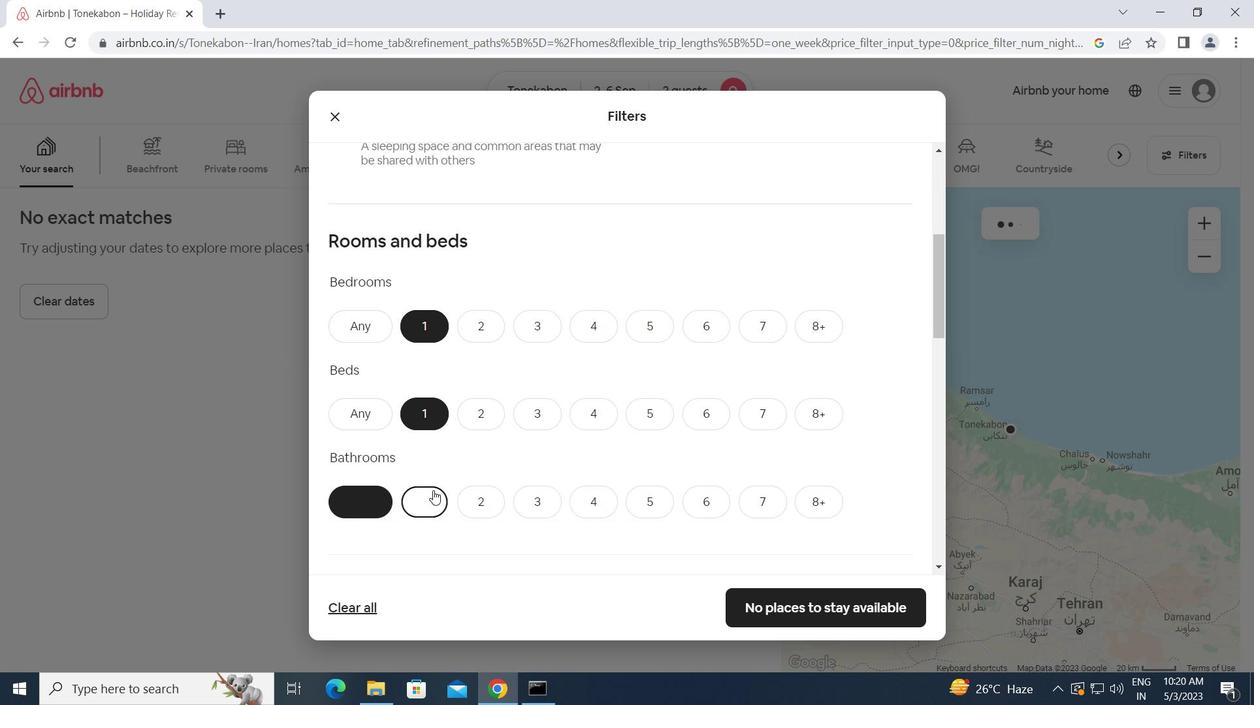 
Action: Mouse scrolled (440, 490) with delta (0, 0)
Screenshot: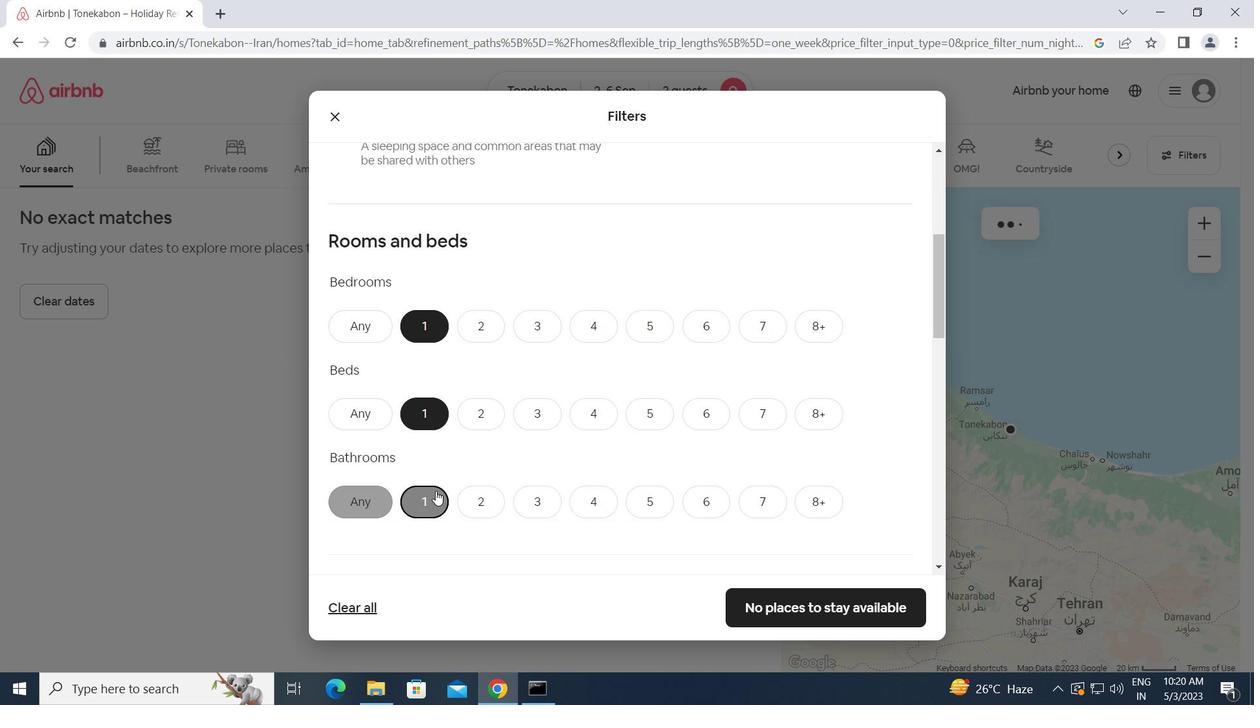 
Action: Mouse scrolled (440, 490) with delta (0, 0)
Screenshot: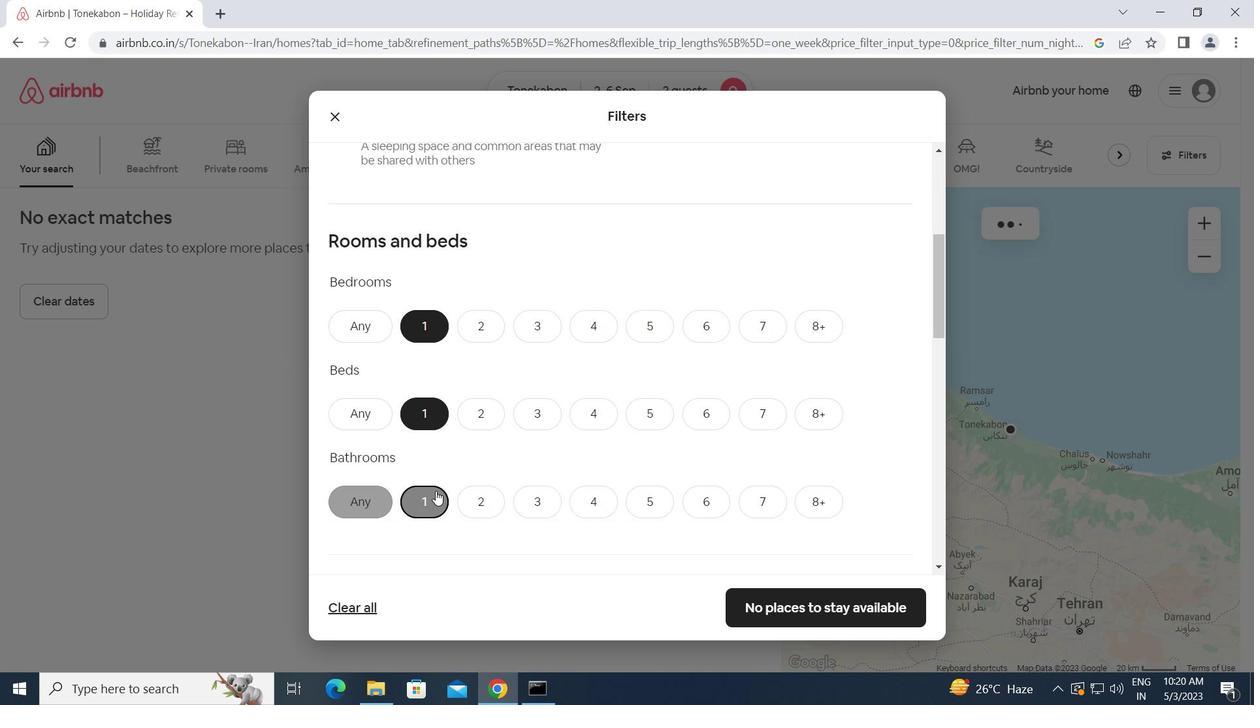 
Action: Mouse scrolled (440, 490) with delta (0, 0)
Screenshot: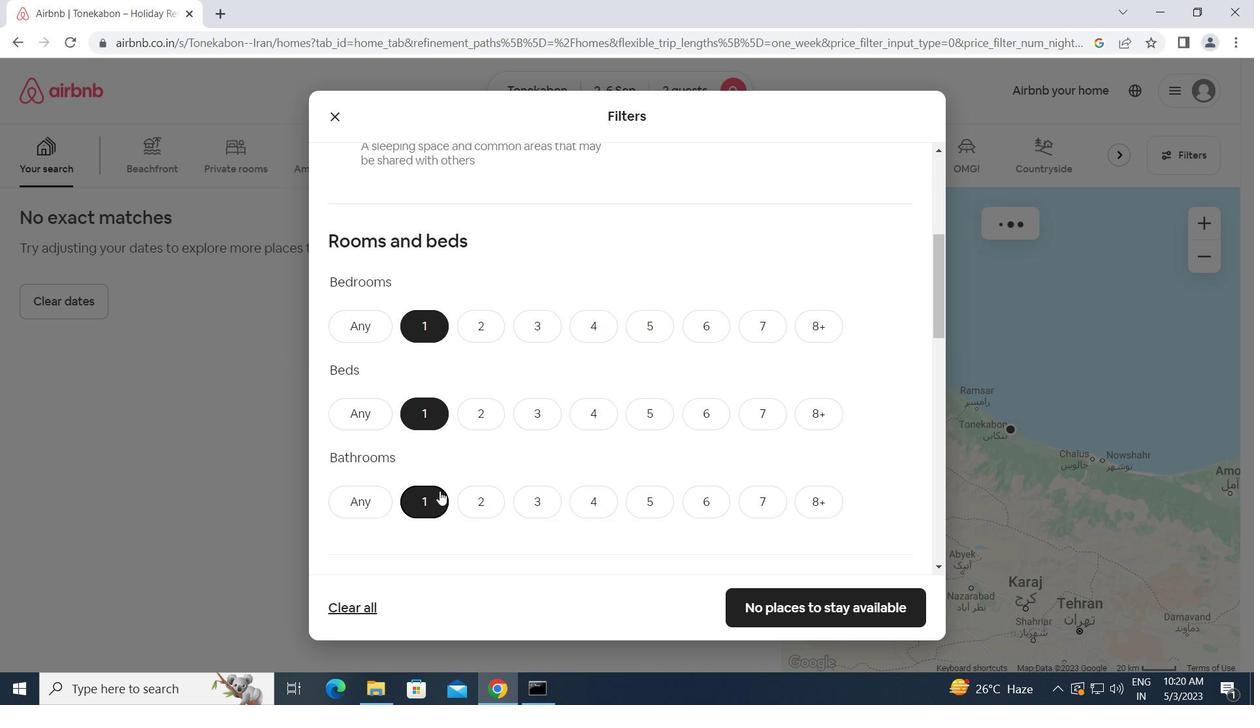
Action: Mouse moved to (340, 428)
Screenshot: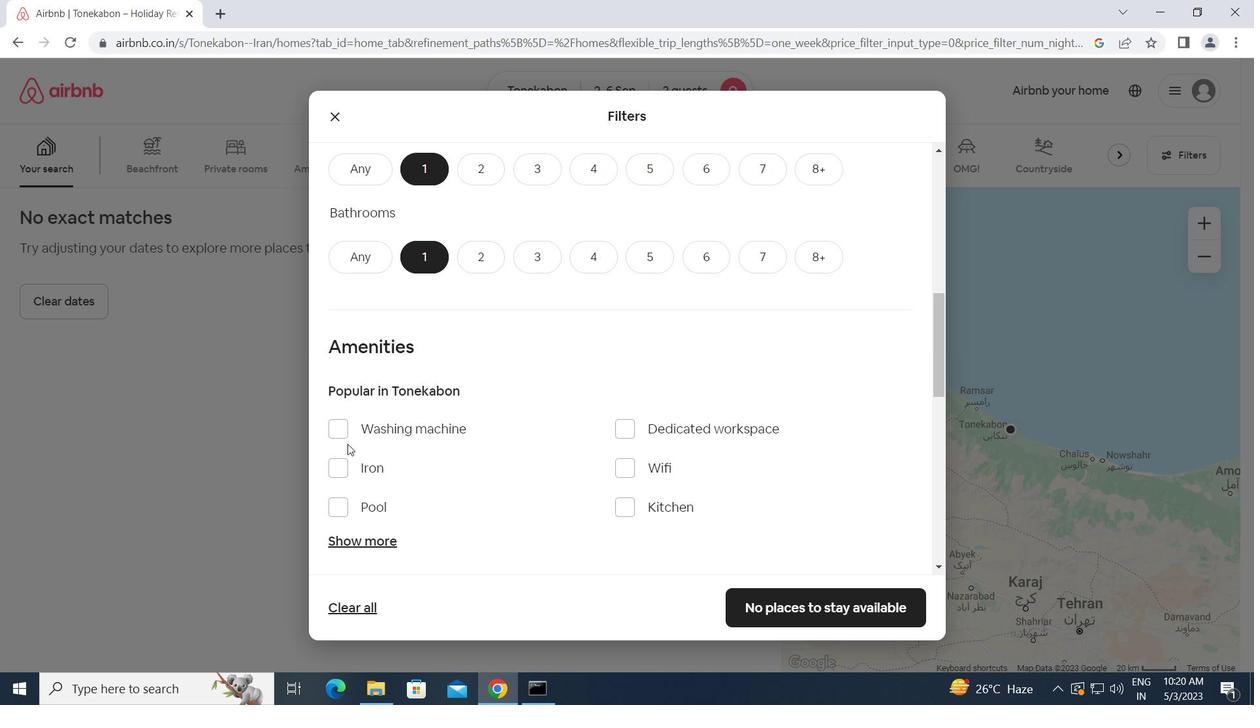 
Action: Mouse pressed left at (340, 428)
Screenshot: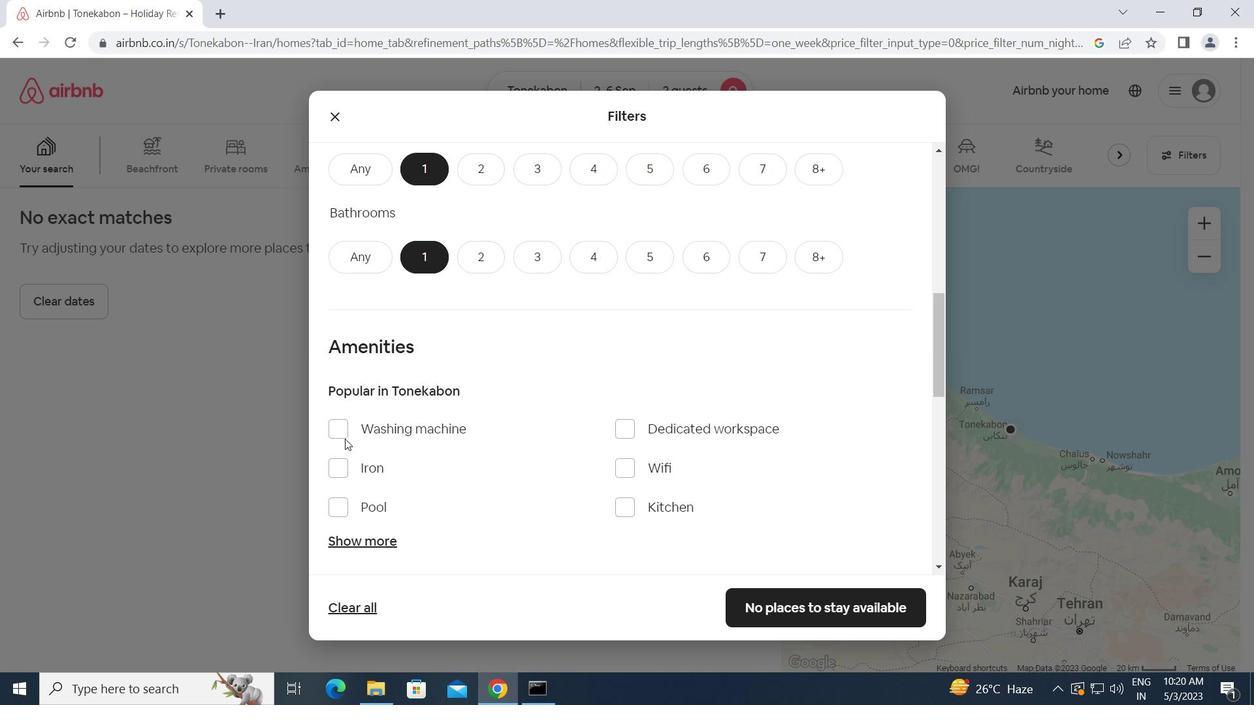 
Action: Mouse moved to (417, 433)
Screenshot: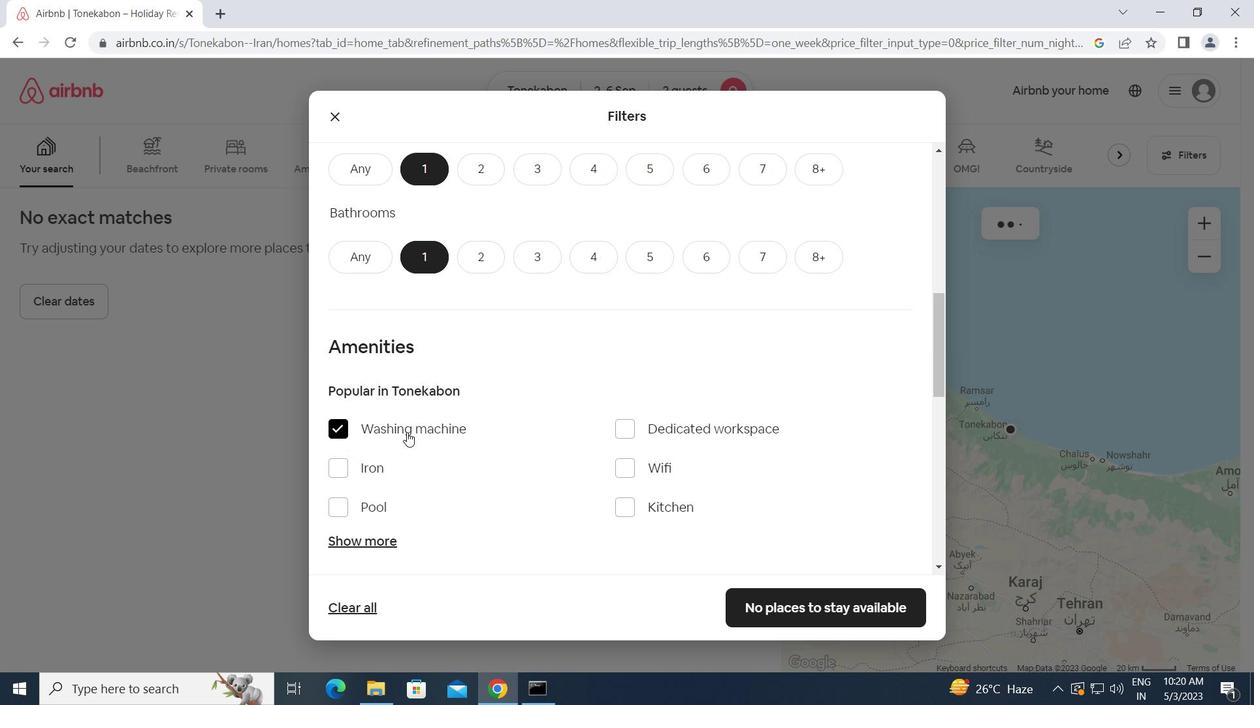 
Action: Mouse scrolled (417, 433) with delta (0, 0)
Screenshot: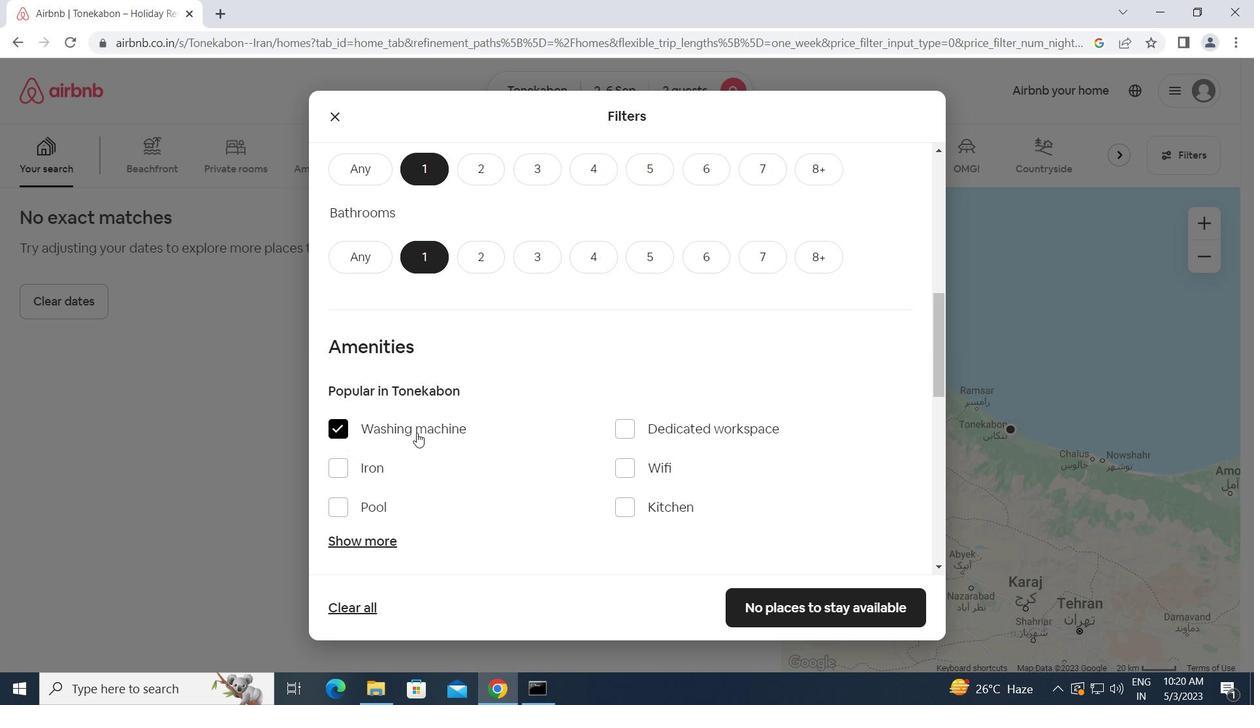 
Action: Mouse scrolled (417, 433) with delta (0, 0)
Screenshot: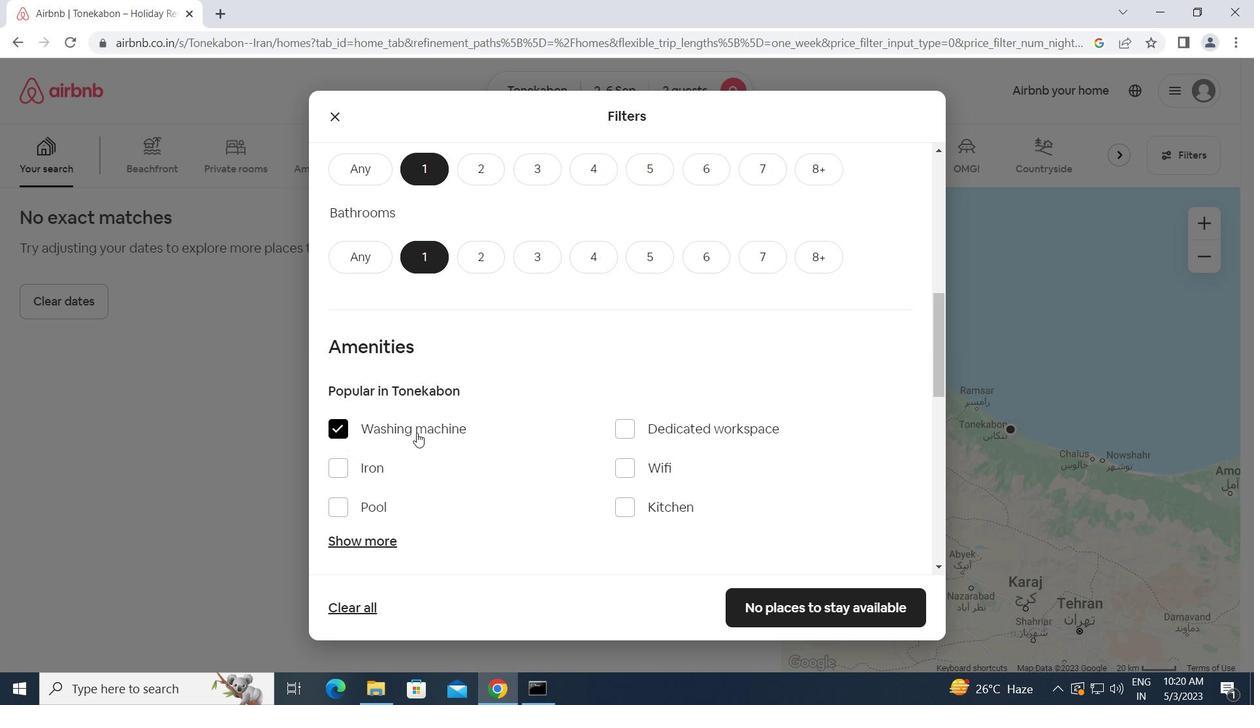 
Action: Mouse scrolled (417, 433) with delta (0, 0)
Screenshot: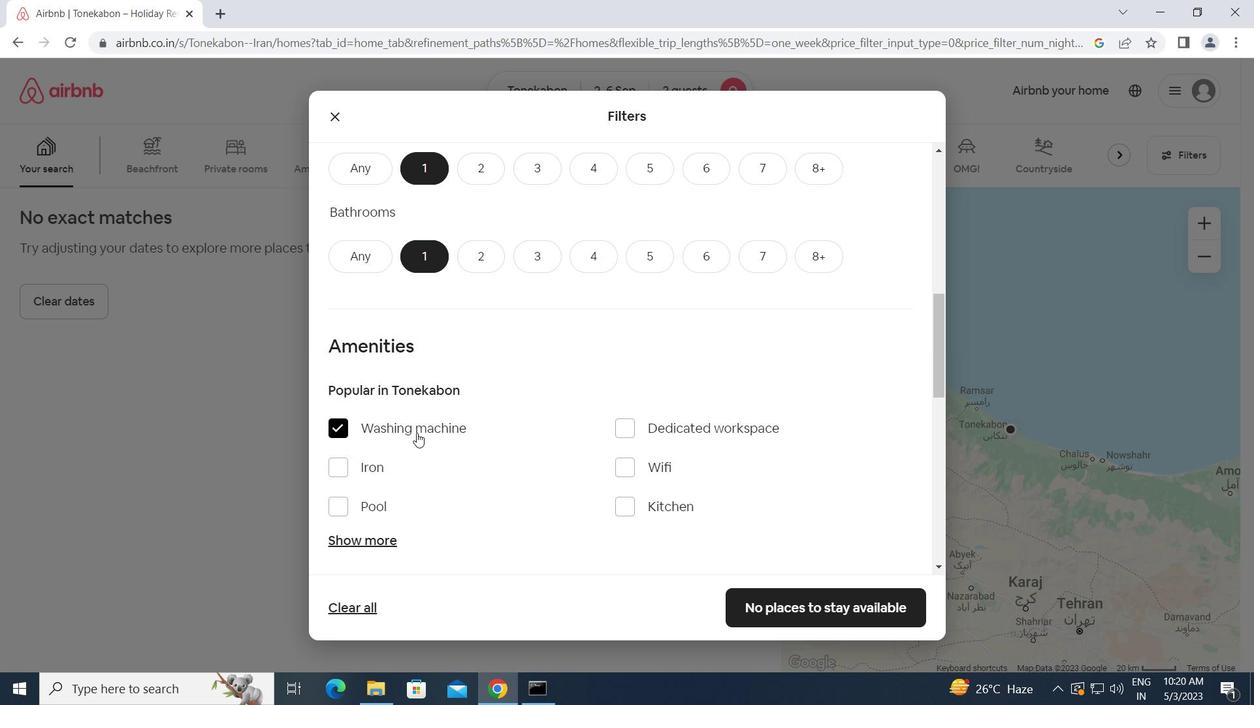 
Action: Mouse moved to (862, 487)
Screenshot: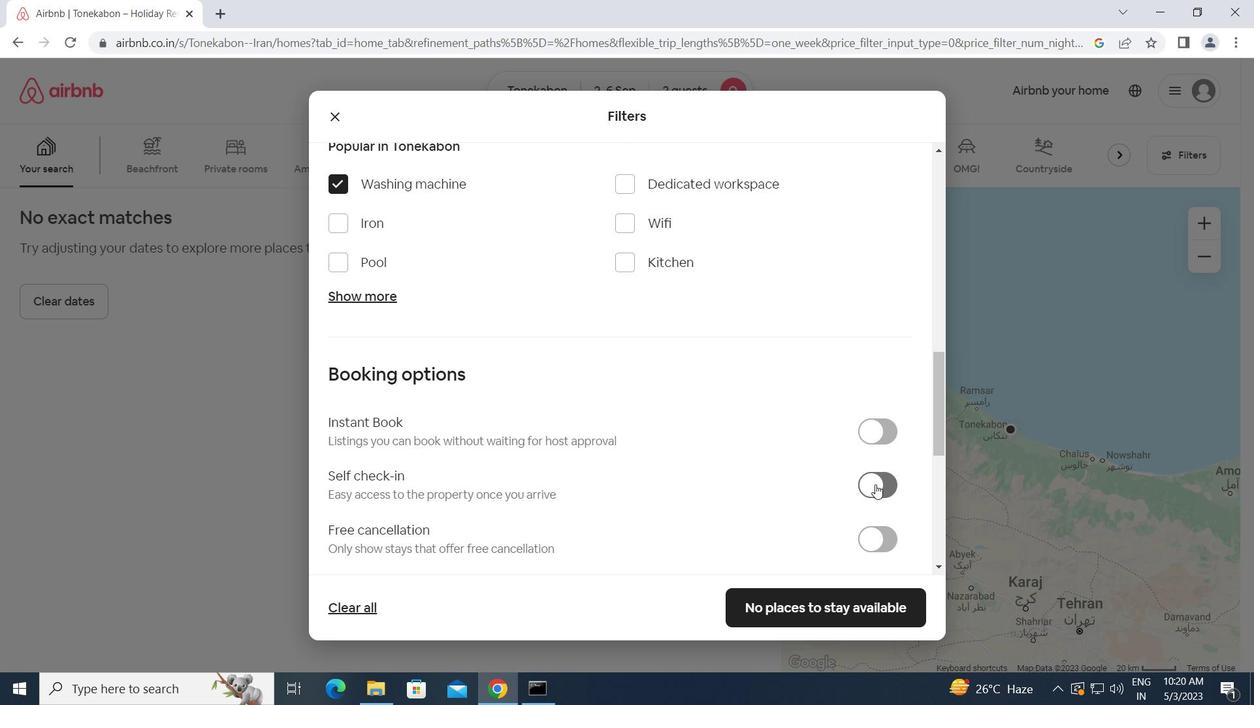 
Action: Mouse pressed left at (862, 487)
Screenshot: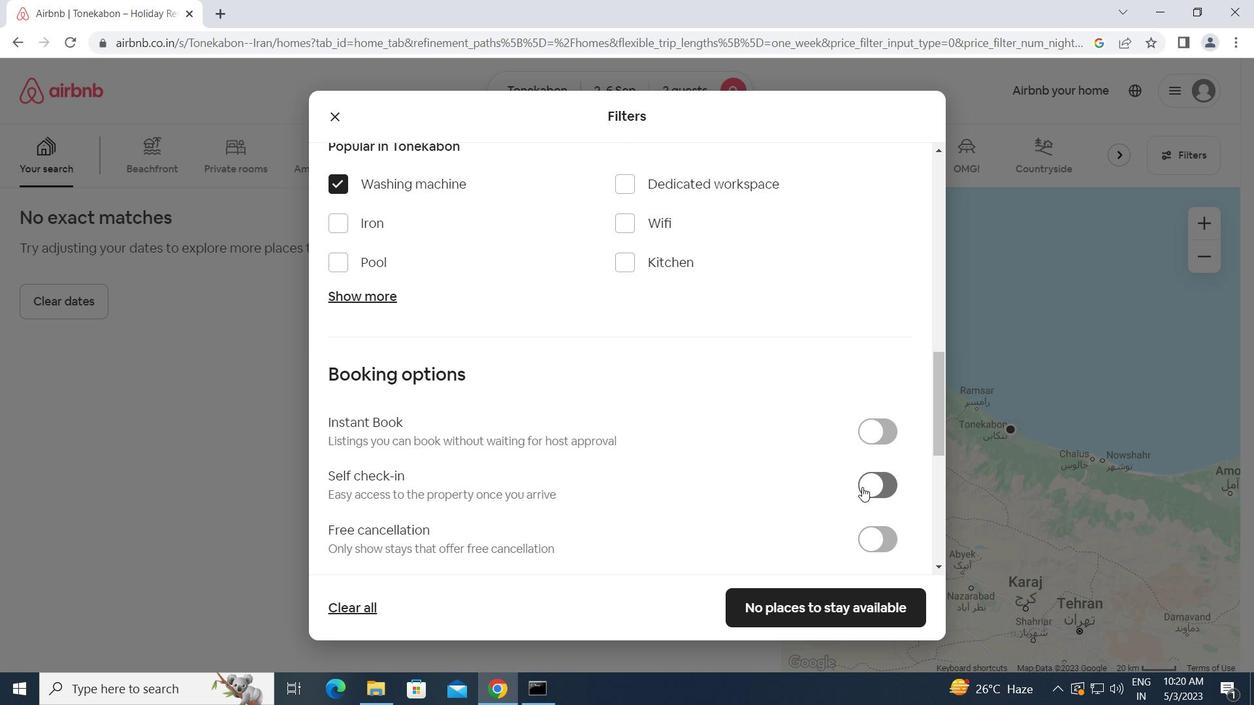 
Action: Mouse moved to (734, 514)
Screenshot: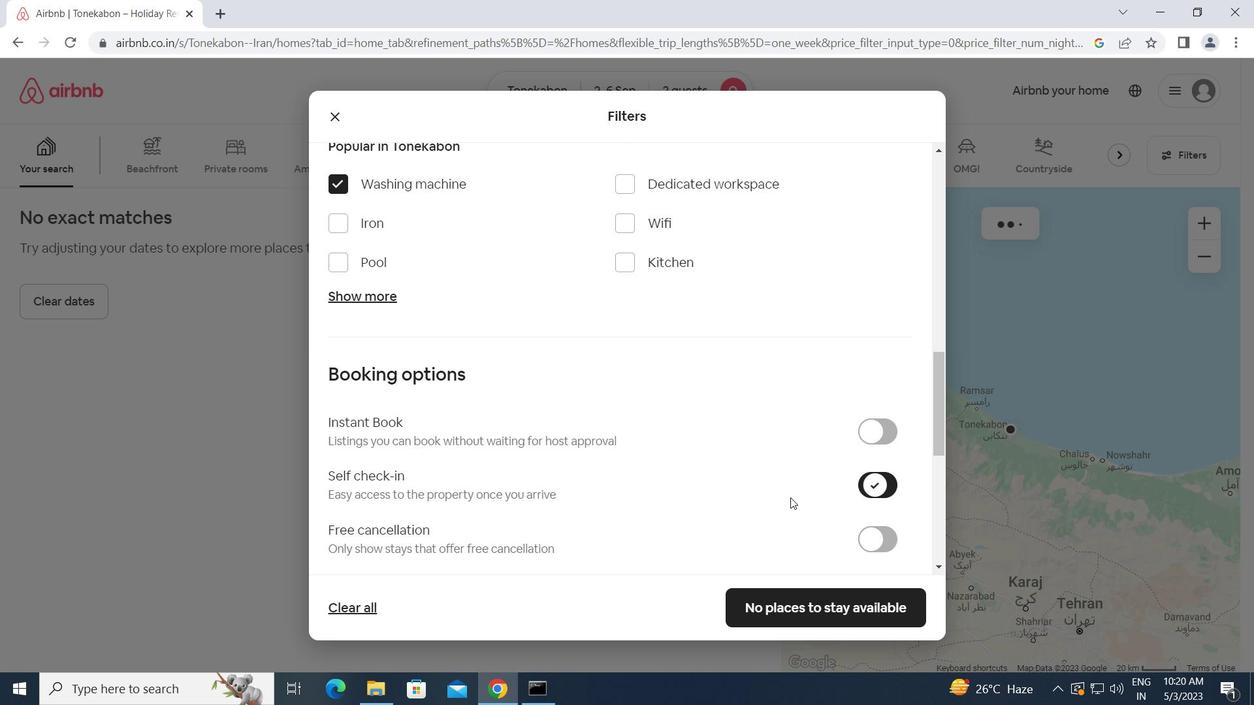 
Action: Mouse scrolled (734, 513) with delta (0, 0)
Screenshot: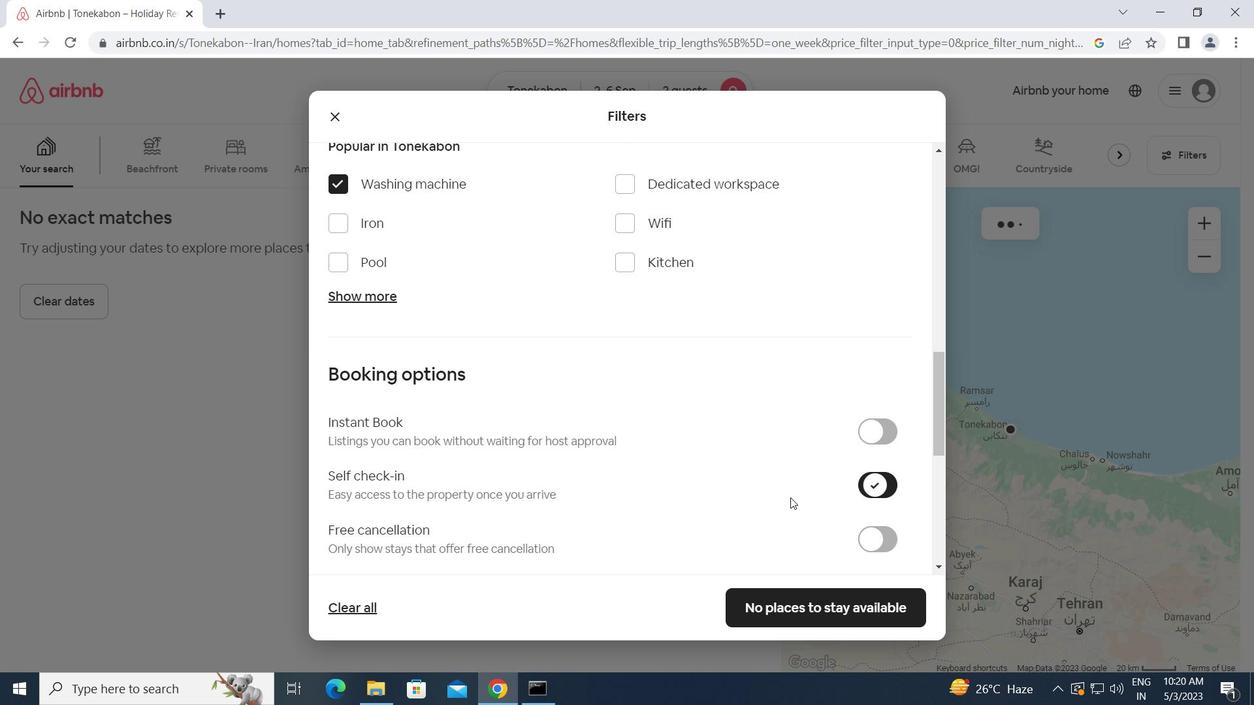 
Action: Mouse scrolled (734, 513) with delta (0, 0)
Screenshot: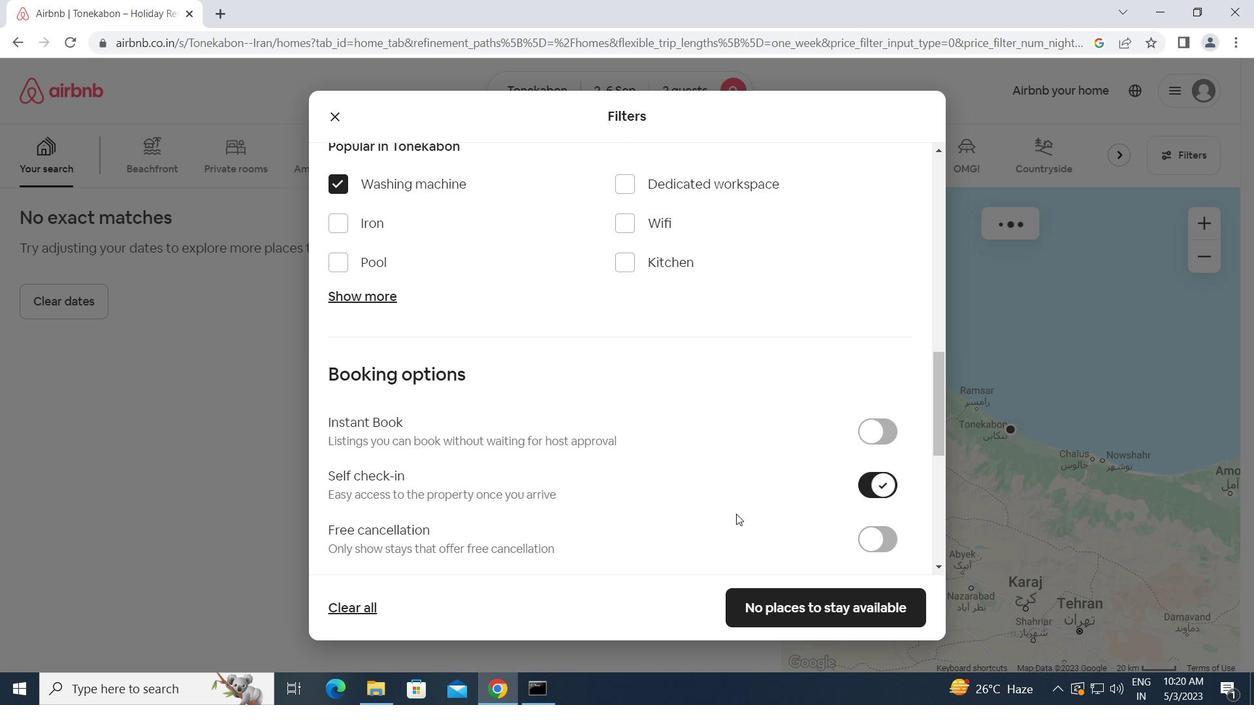 
Action: Mouse moved to (734, 514)
Screenshot: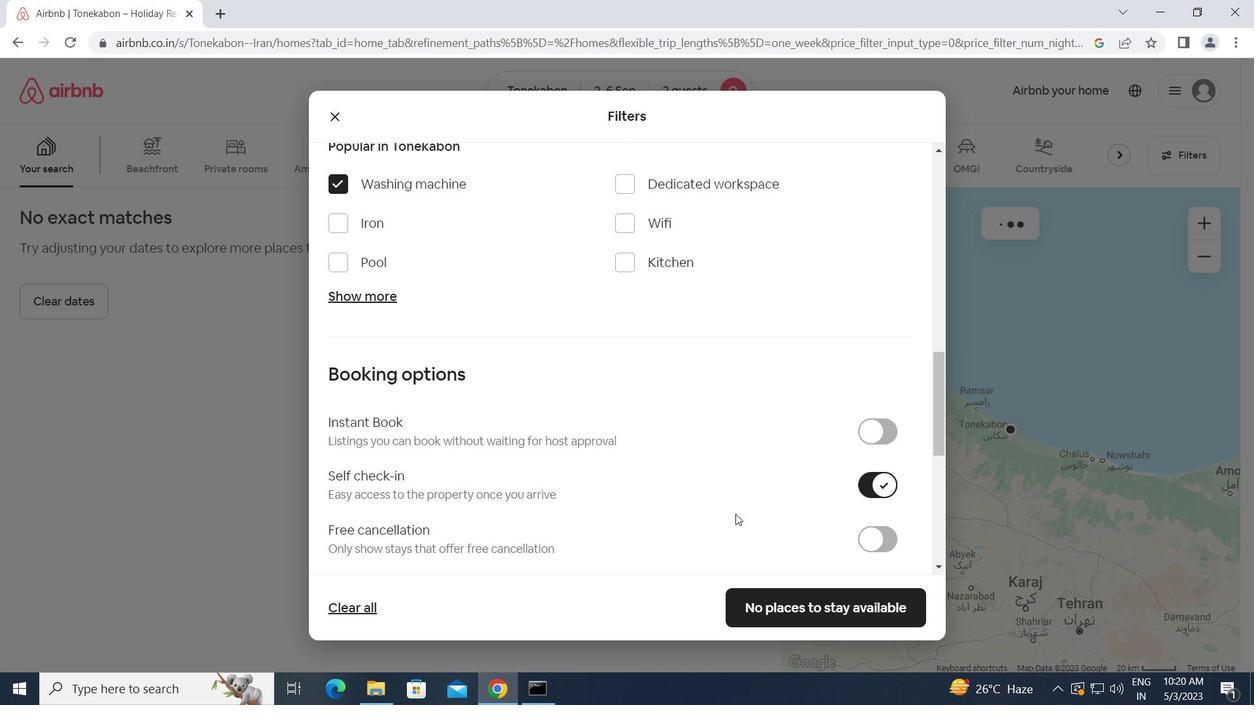 
Action: Mouse scrolled (734, 514) with delta (0, 0)
Screenshot: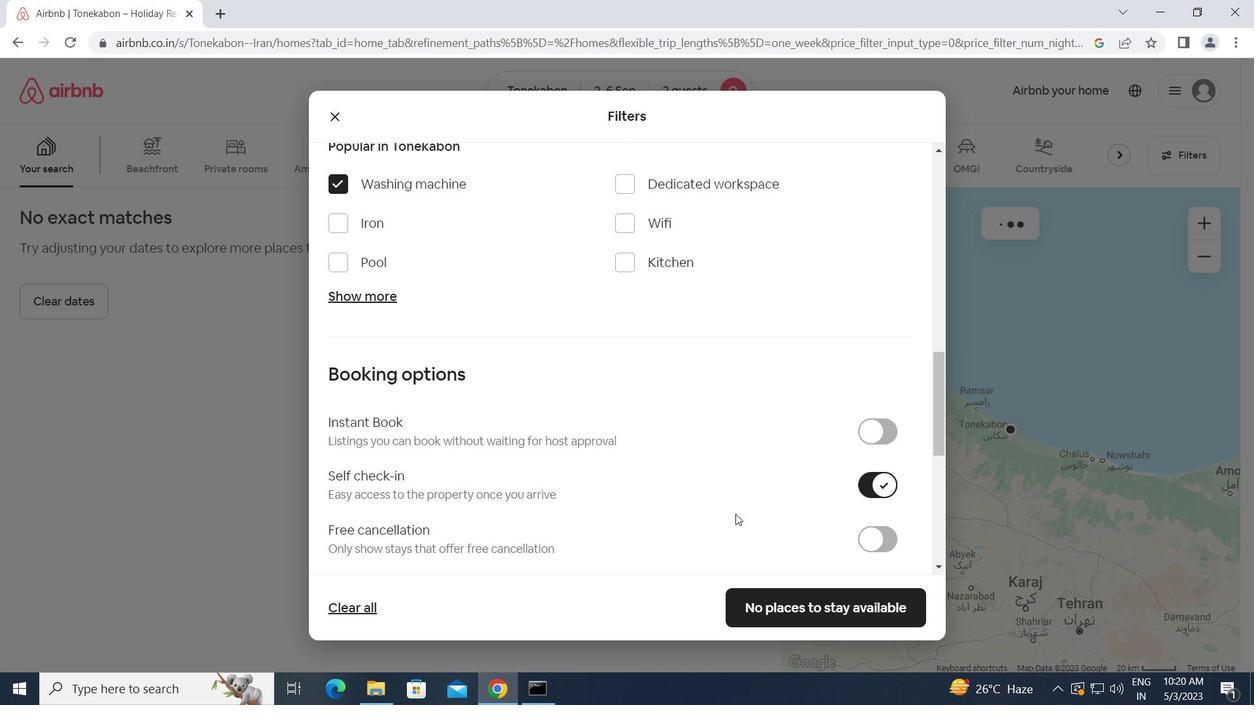 
Action: Mouse scrolled (734, 514) with delta (0, 0)
Screenshot: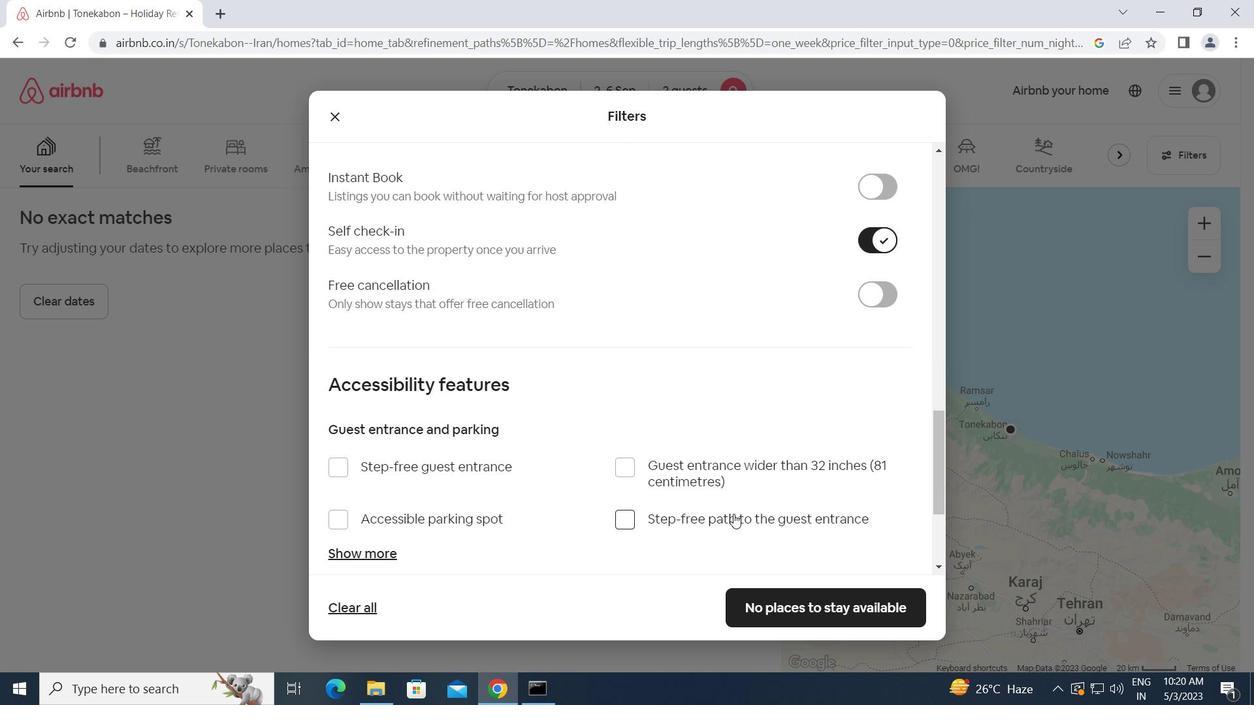 
Action: Mouse scrolled (734, 514) with delta (0, 0)
Screenshot: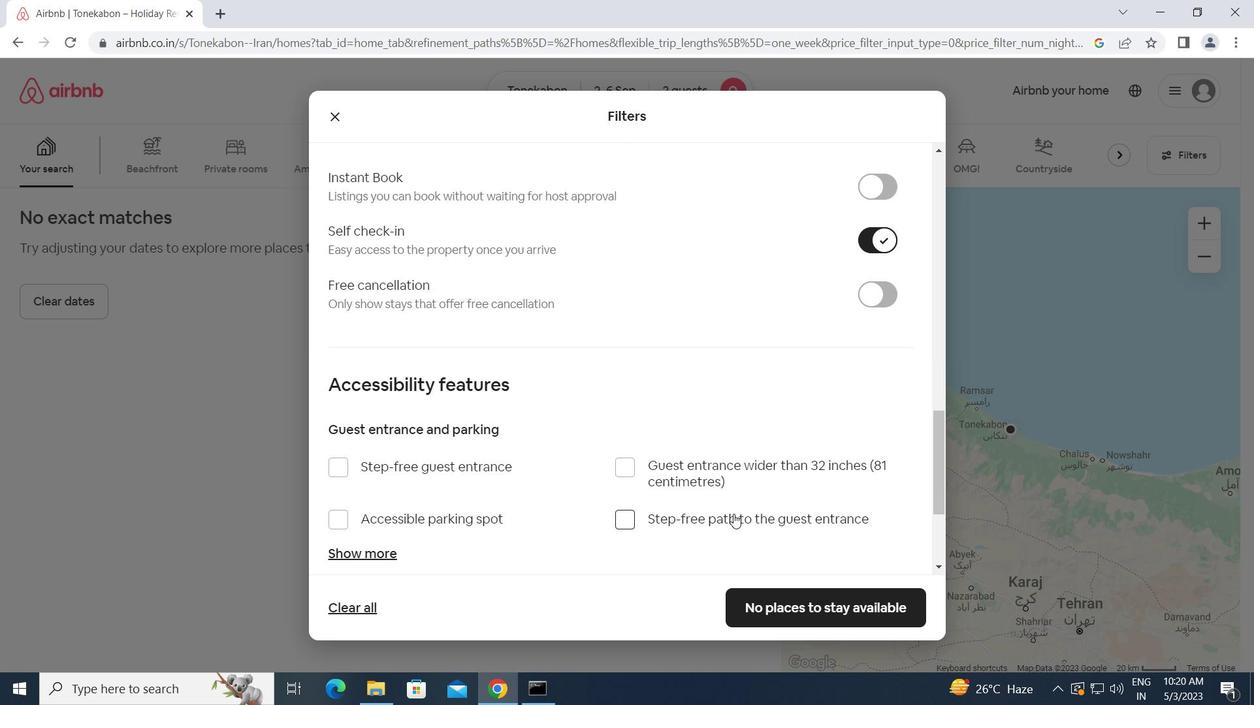
Action: Mouse scrolled (734, 514) with delta (0, 0)
Screenshot: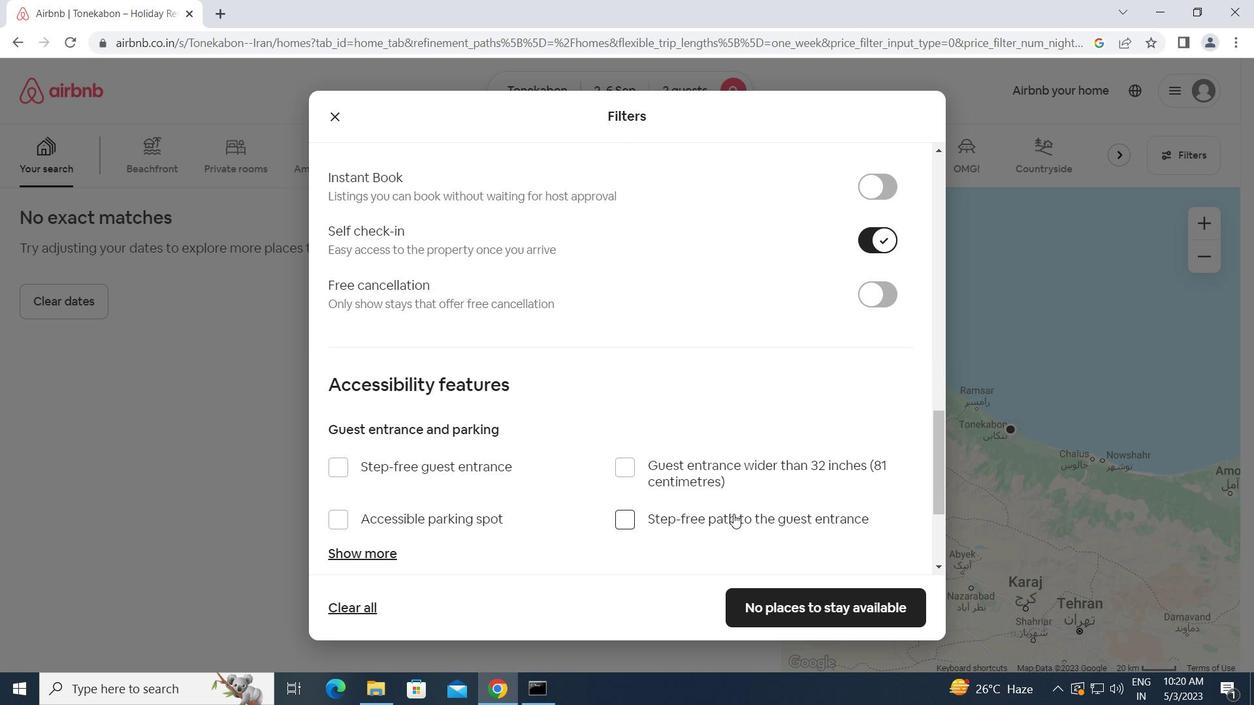 
Action: Mouse scrolled (734, 514) with delta (0, 0)
Screenshot: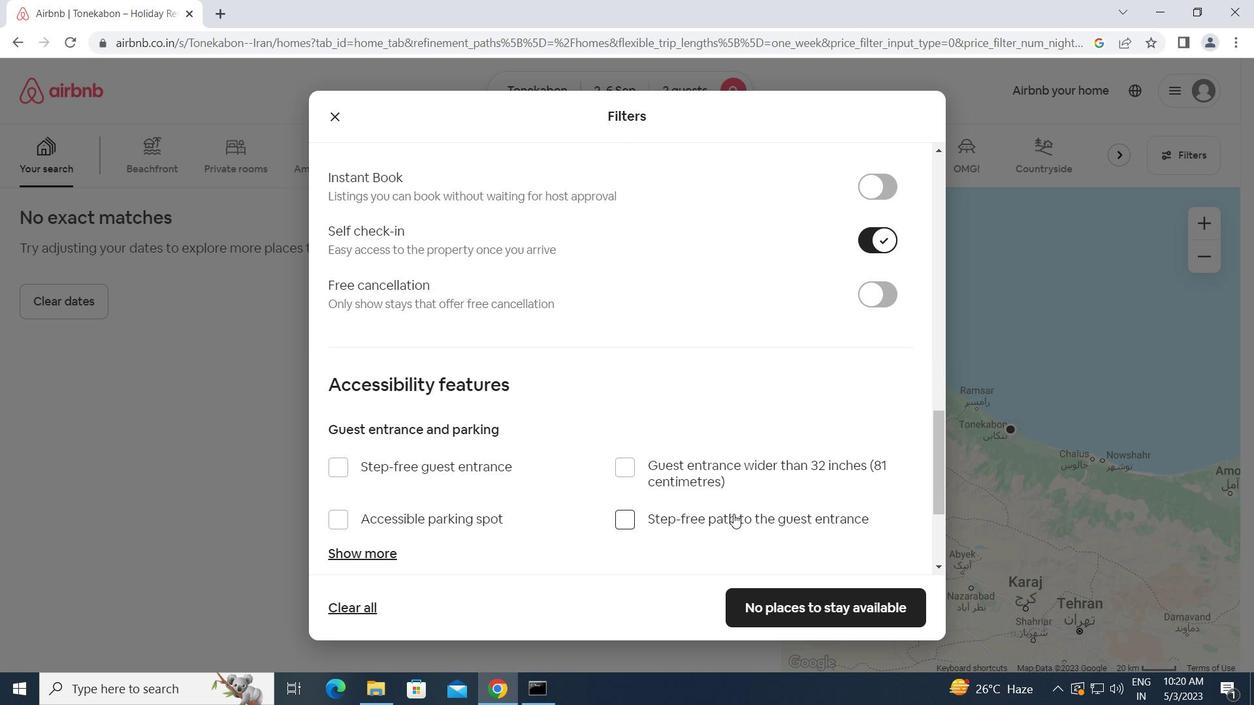 
Action: Mouse scrolled (734, 514) with delta (0, 0)
Screenshot: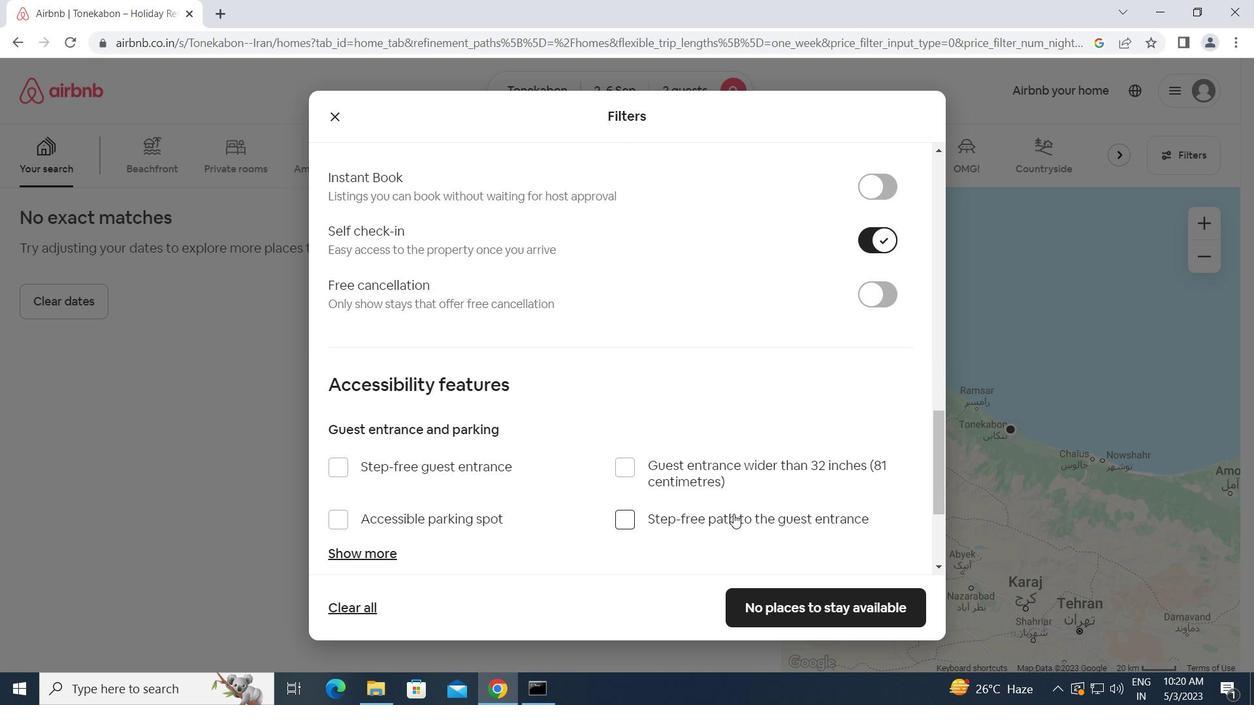 
Action: Mouse scrolled (734, 514) with delta (0, 0)
Screenshot: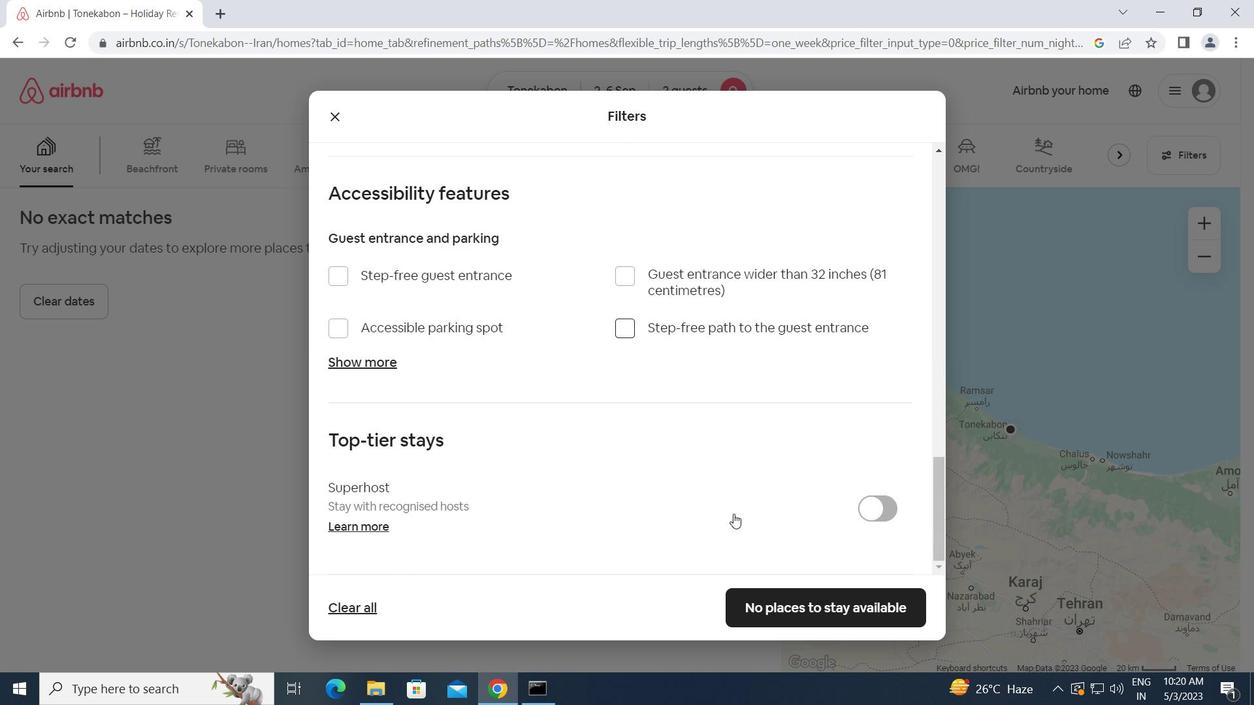 
Action: Mouse scrolled (734, 514) with delta (0, 0)
Screenshot: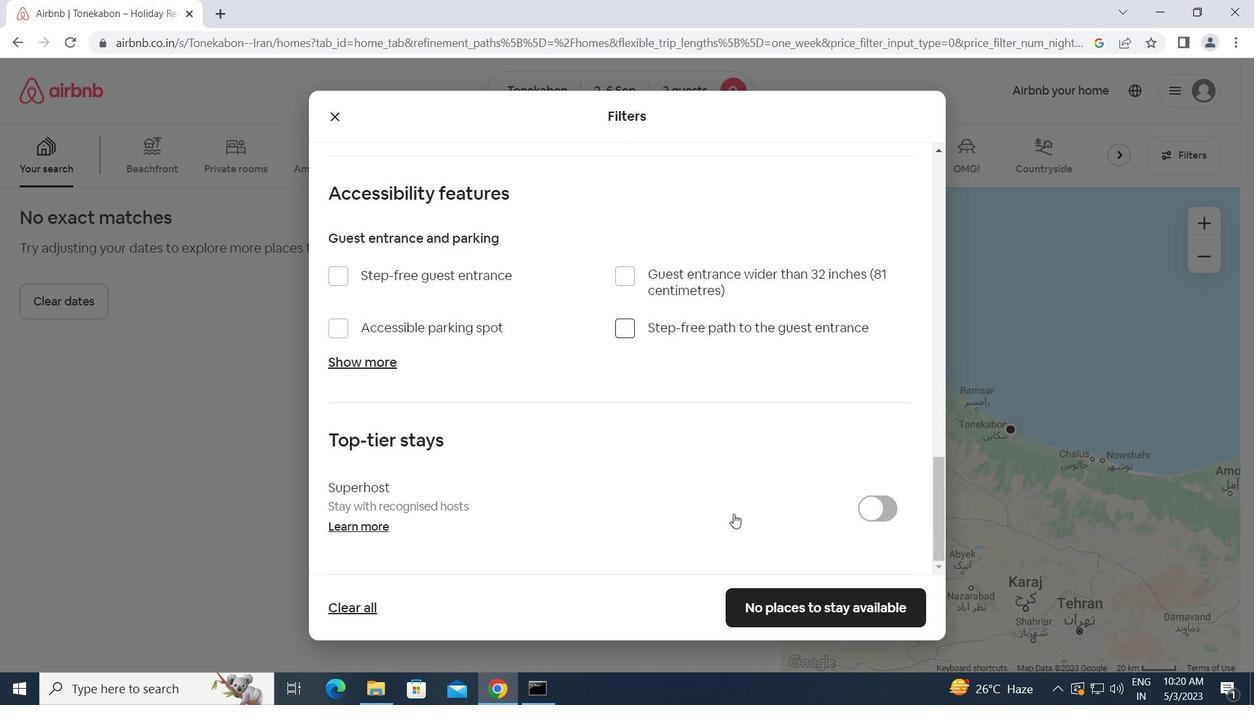 
Action: Mouse scrolled (734, 514) with delta (0, 0)
Screenshot: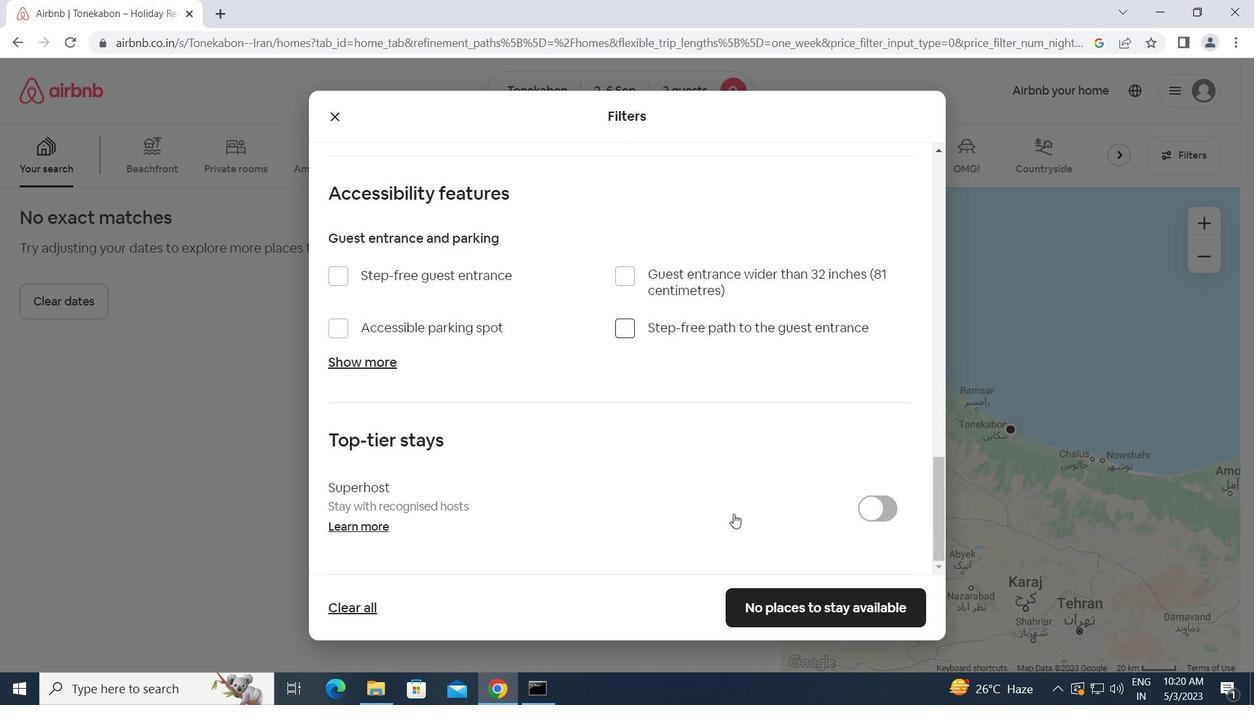
Action: Mouse scrolled (734, 514) with delta (0, 0)
Screenshot: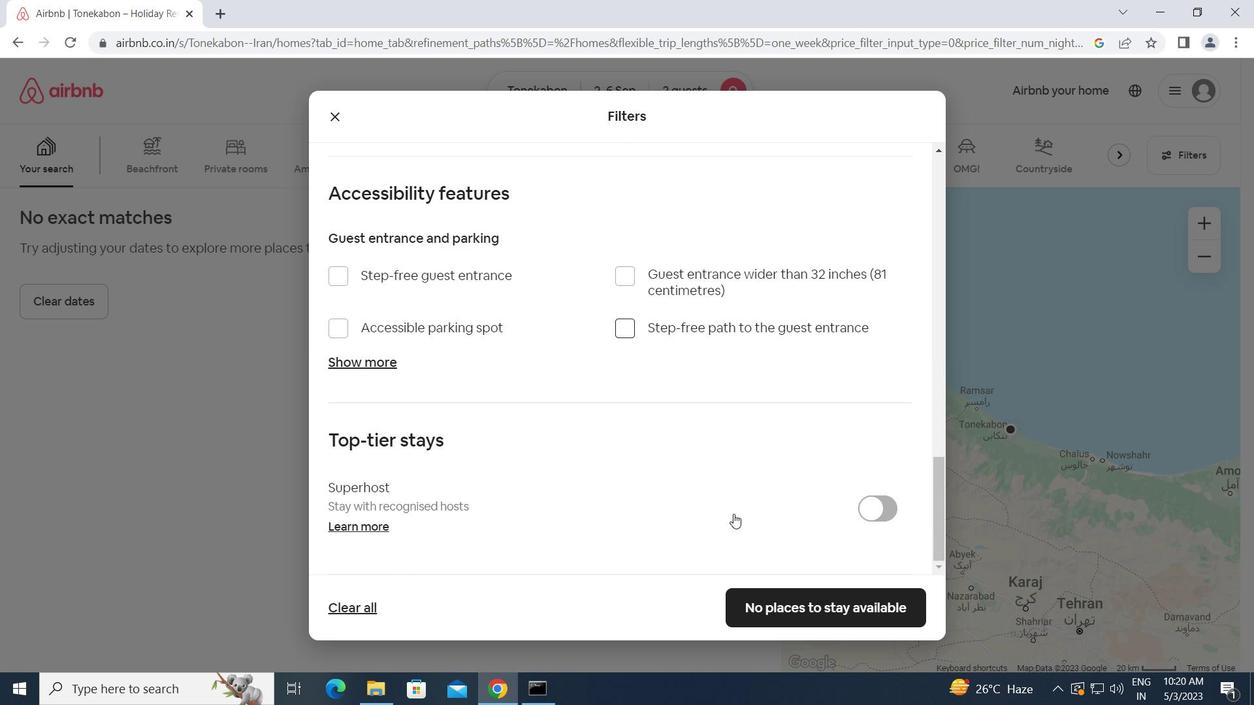 
Action: Mouse scrolled (734, 514) with delta (0, 0)
Screenshot: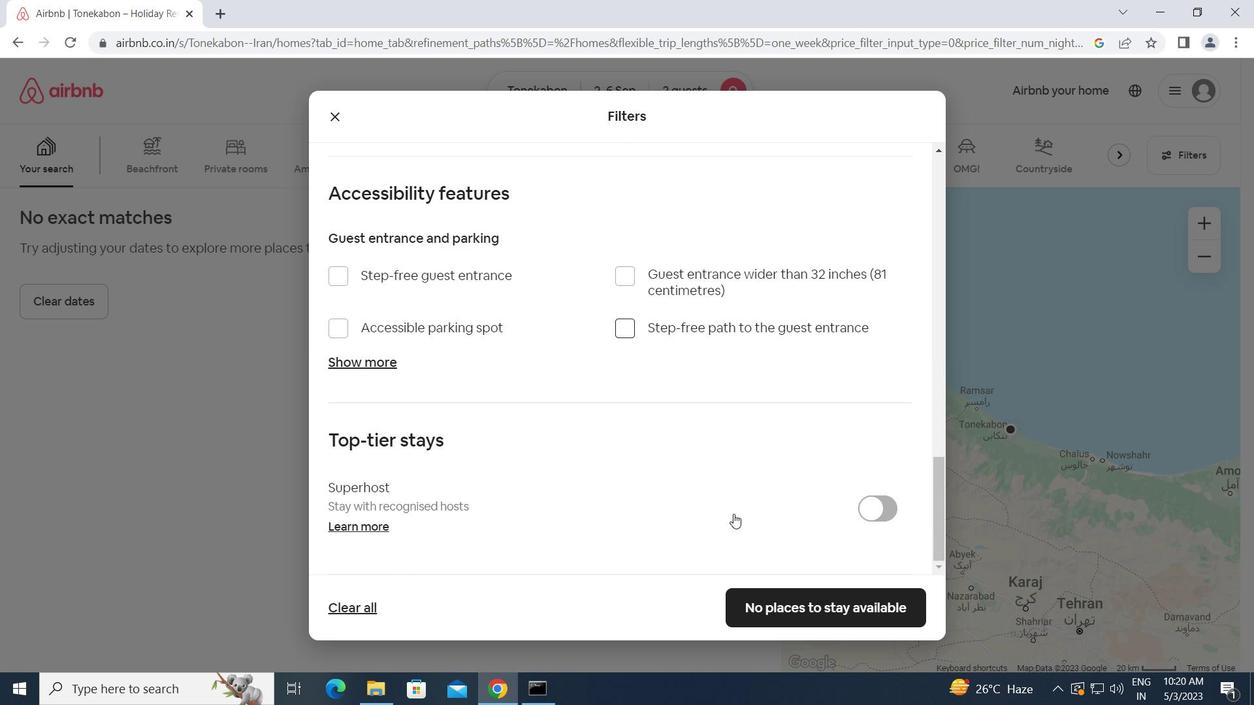
Action: Mouse scrolled (734, 514) with delta (0, 0)
Screenshot: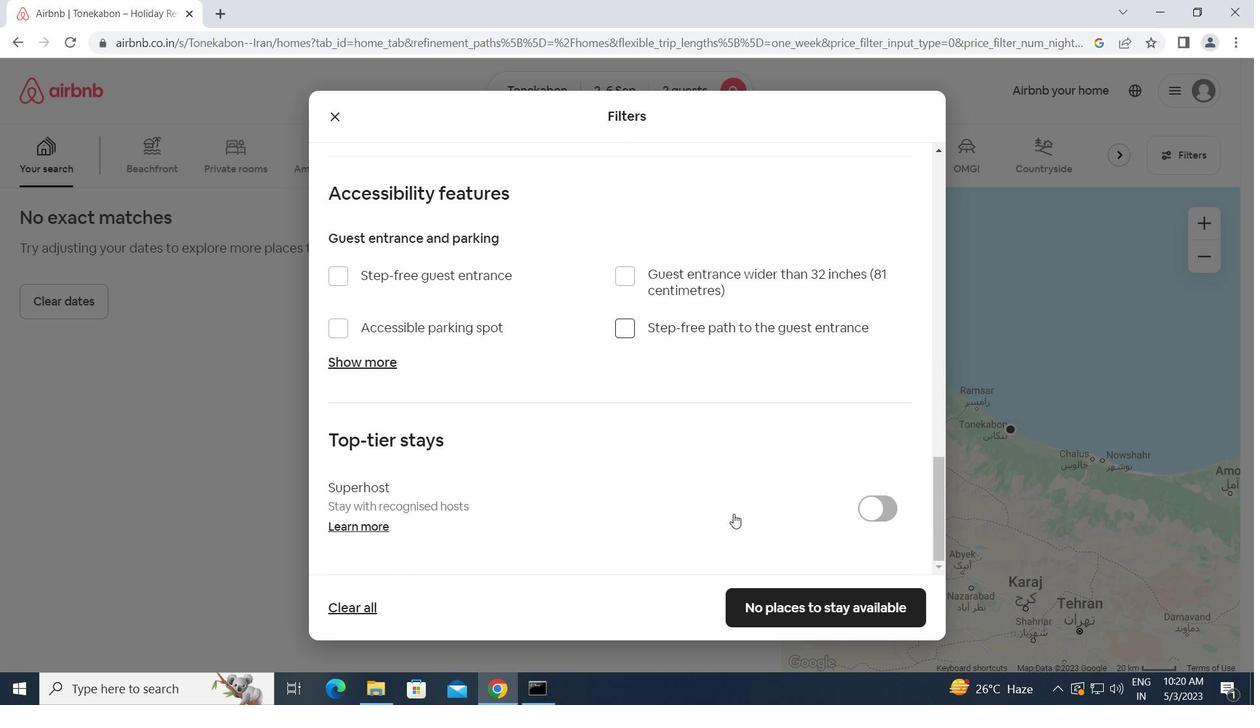 
Action: Mouse moved to (803, 602)
Screenshot: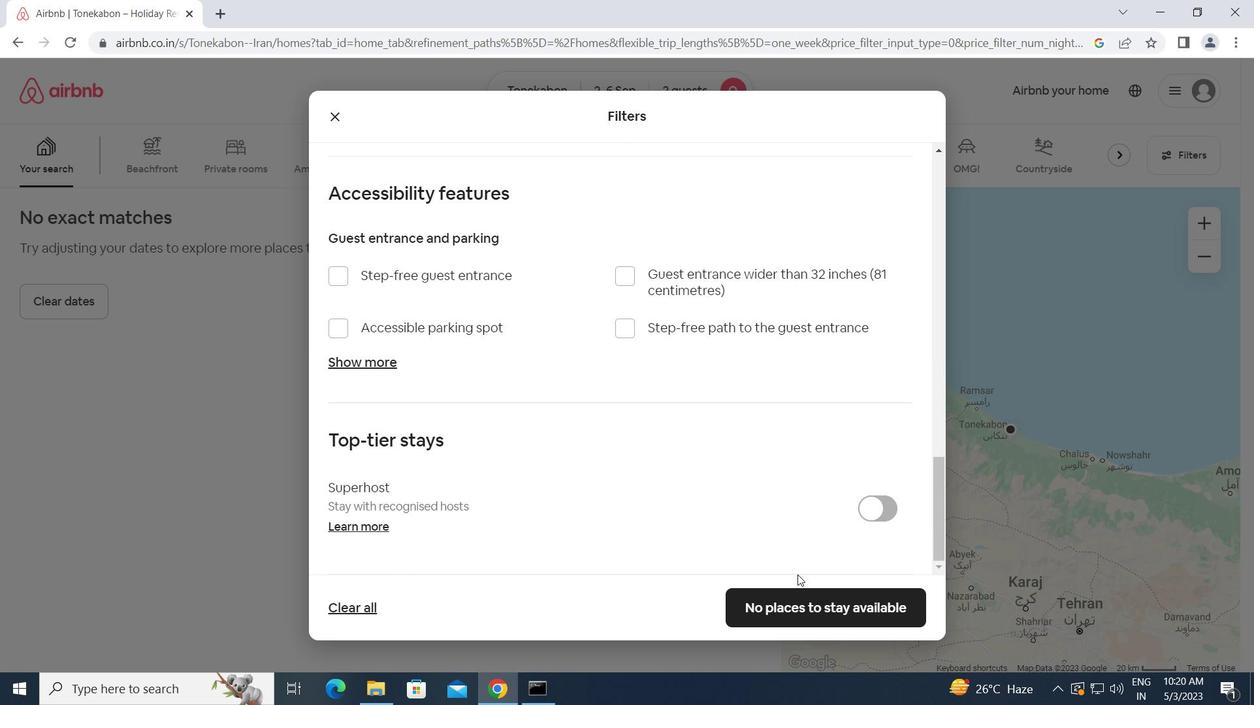 
Action: Mouse pressed left at (803, 602)
Screenshot: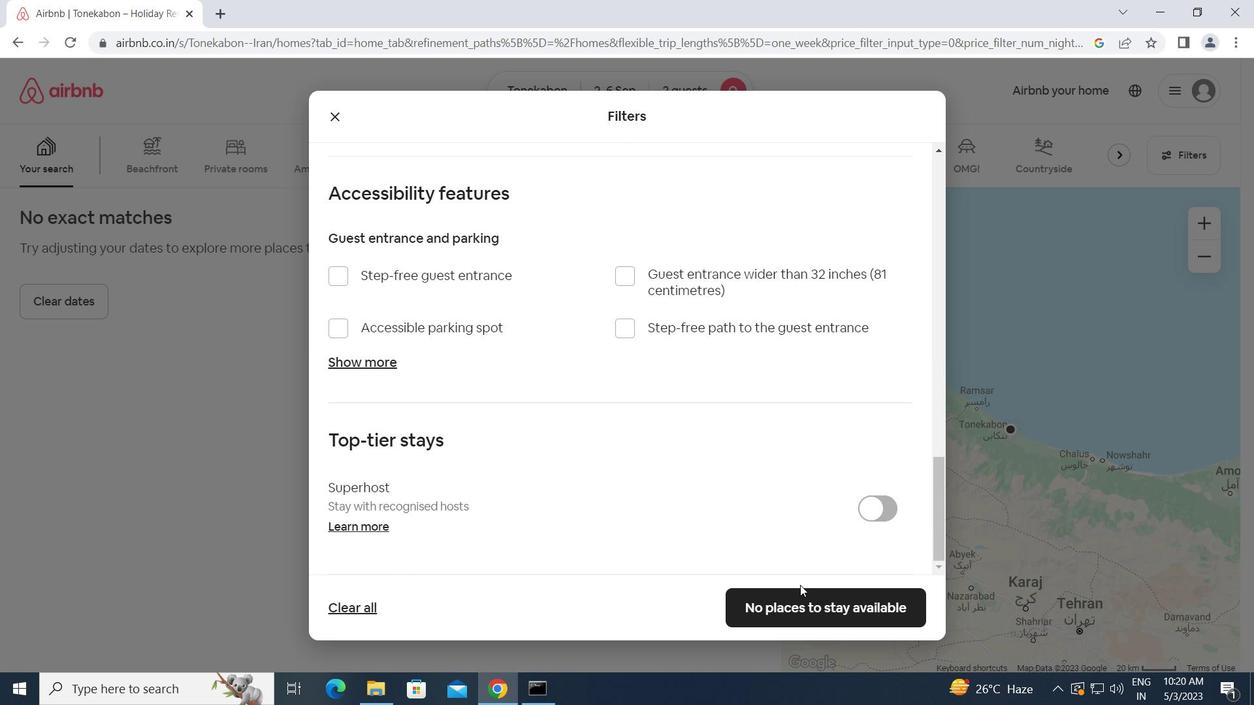 
